 Task: Find connections with filter location Kohima with filter topic #personalbrandingwith filter profile language English with filter current company Noon - The Social Learning Platform with filter school Engineering colleges with filter industry Ranching and Fisheries with filter service category Bookkeeping with filter keywords title President
Action: Mouse moved to (298, 105)
Screenshot: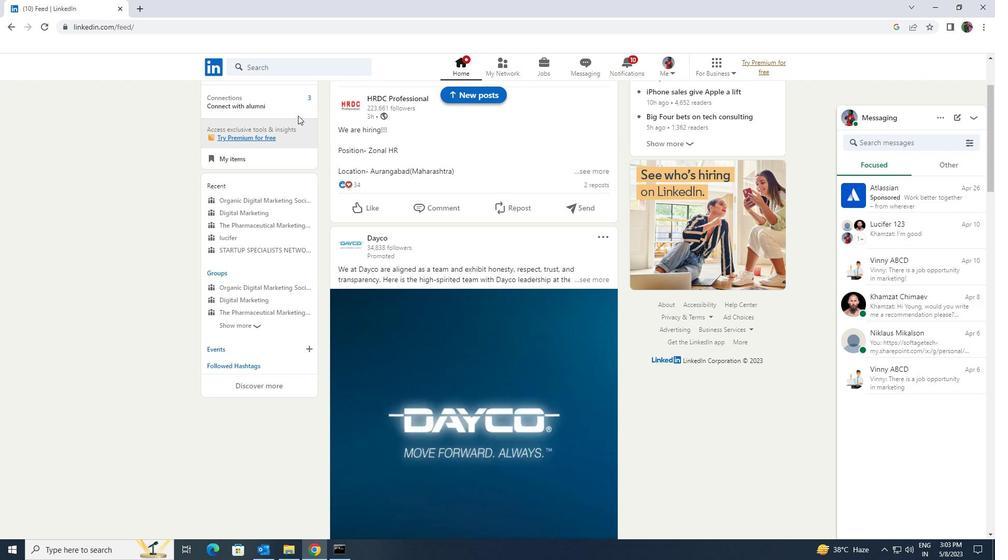 
Action: Mouse pressed left at (298, 105)
Screenshot: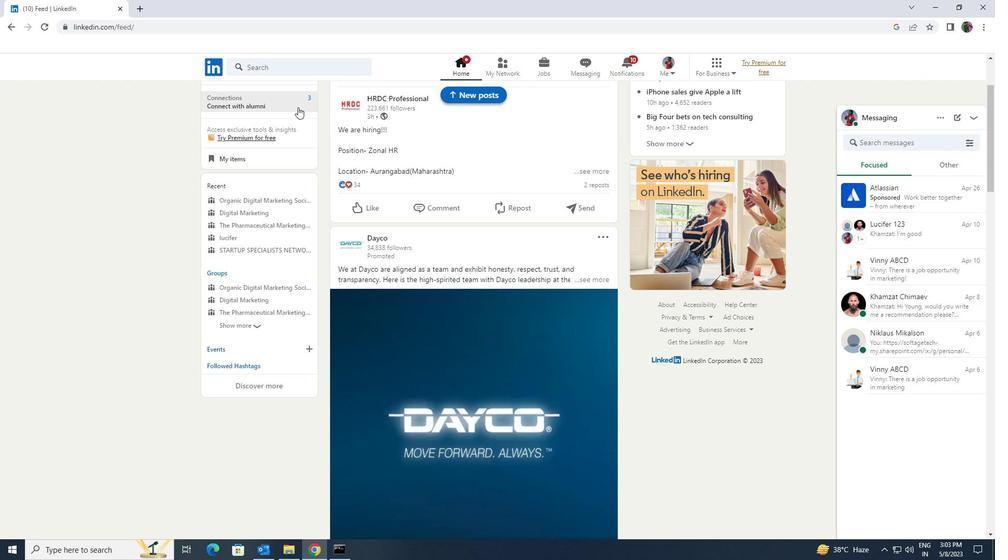 
Action: Mouse moved to (323, 123)
Screenshot: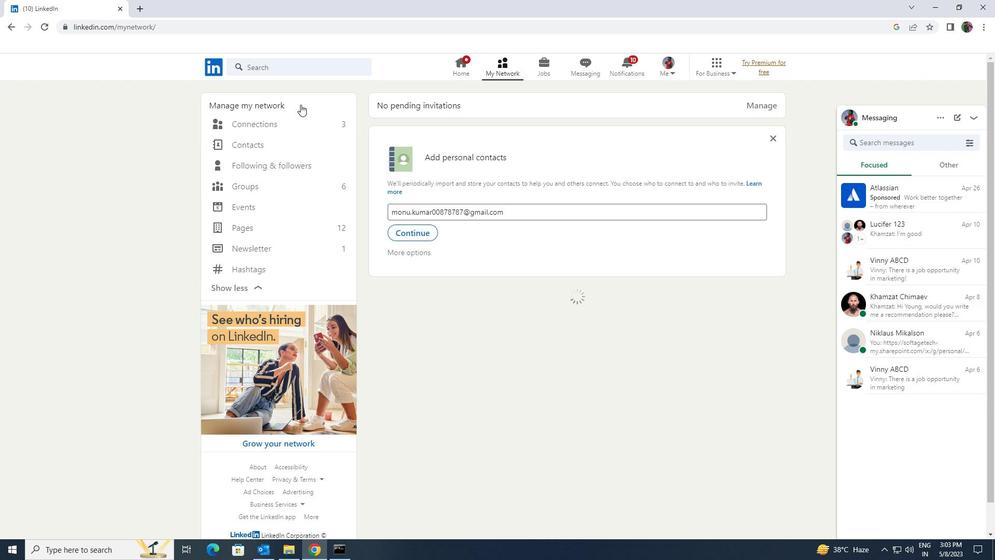 
Action: Mouse pressed left at (323, 123)
Screenshot: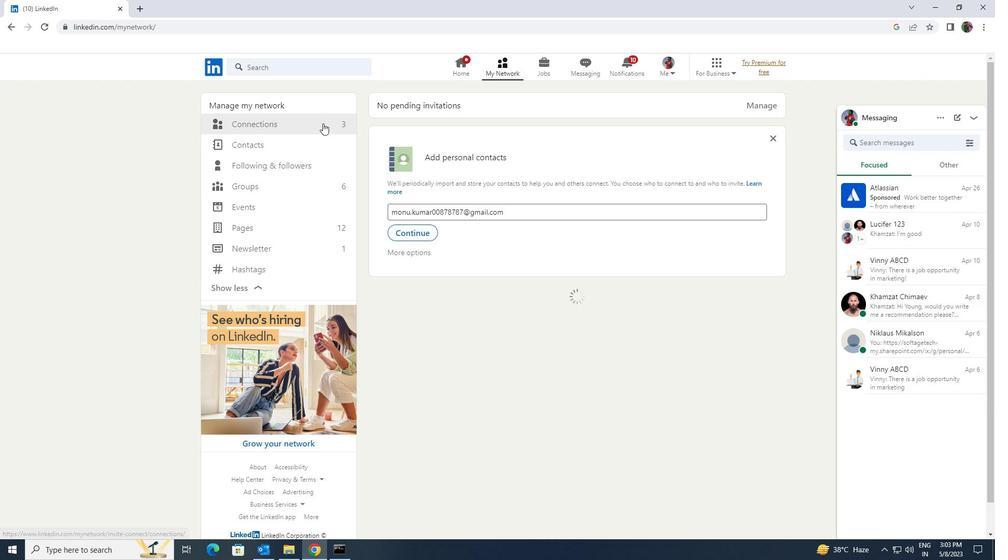 
Action: Mouse moved to (547, 127)
Screenshot: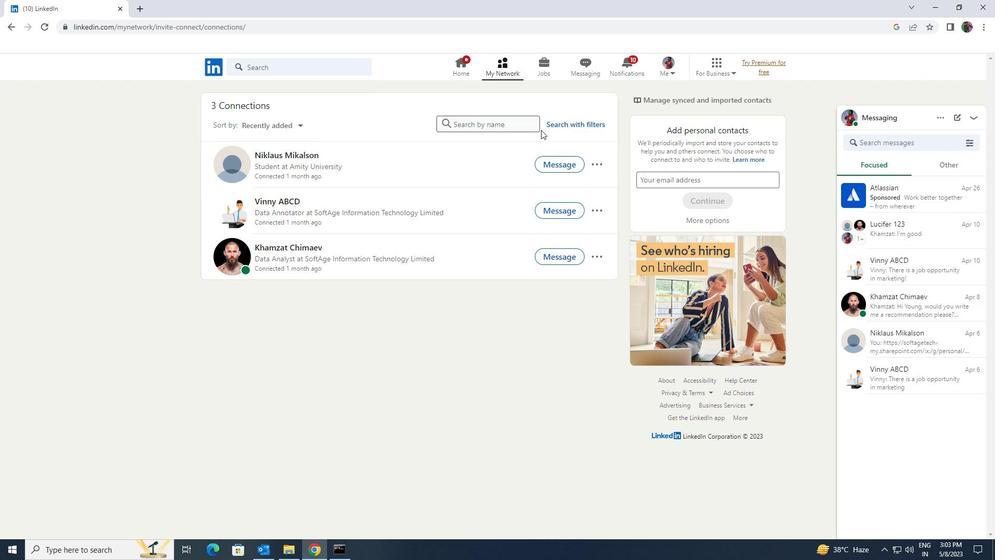 
Action: Mouse pressed left at (547, 127)
Screenshot: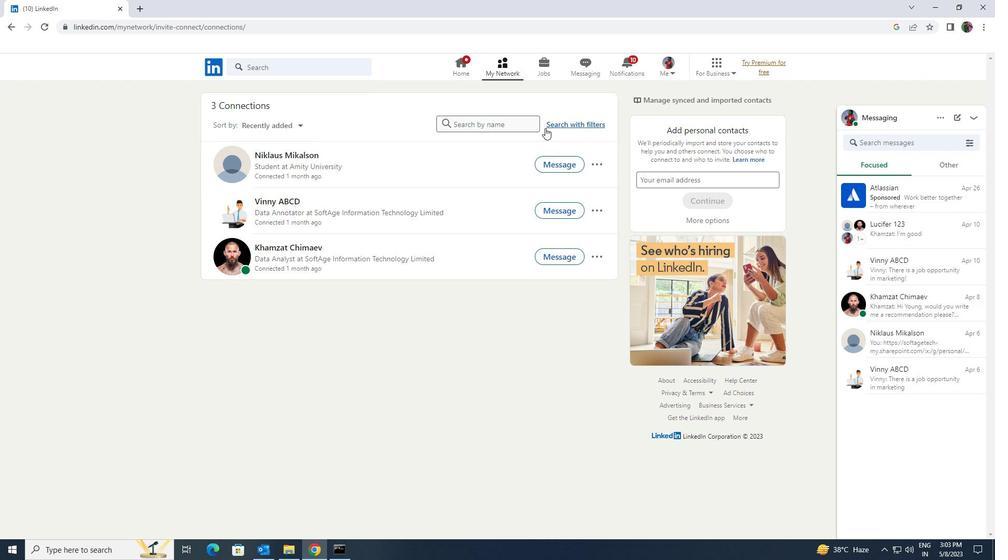 
Action: Mouse moved to (531, 97)
Screenshot: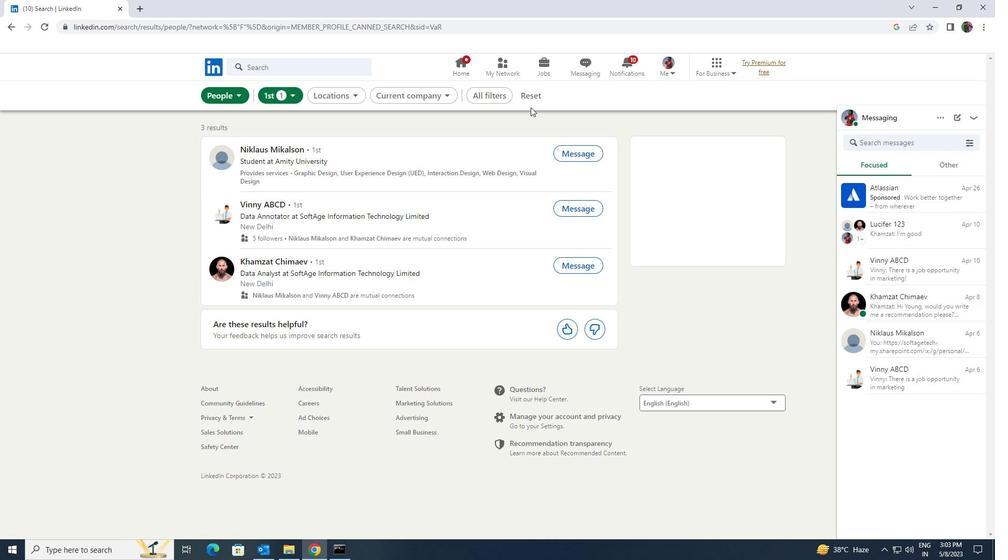 
Action: Mouse pressed left at (531, 97)
Screenshot: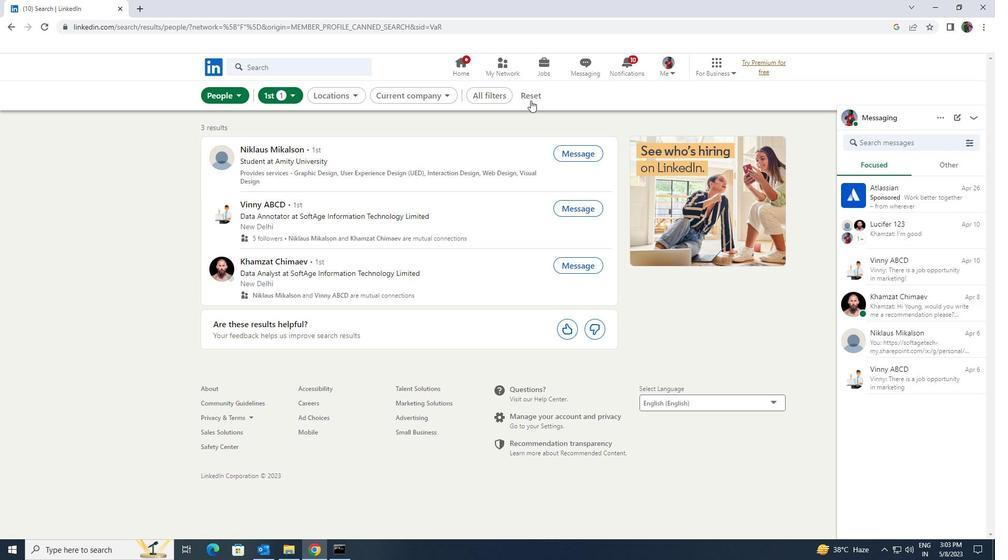 
Action: Mouse moved to (521, 96)
Screenshot: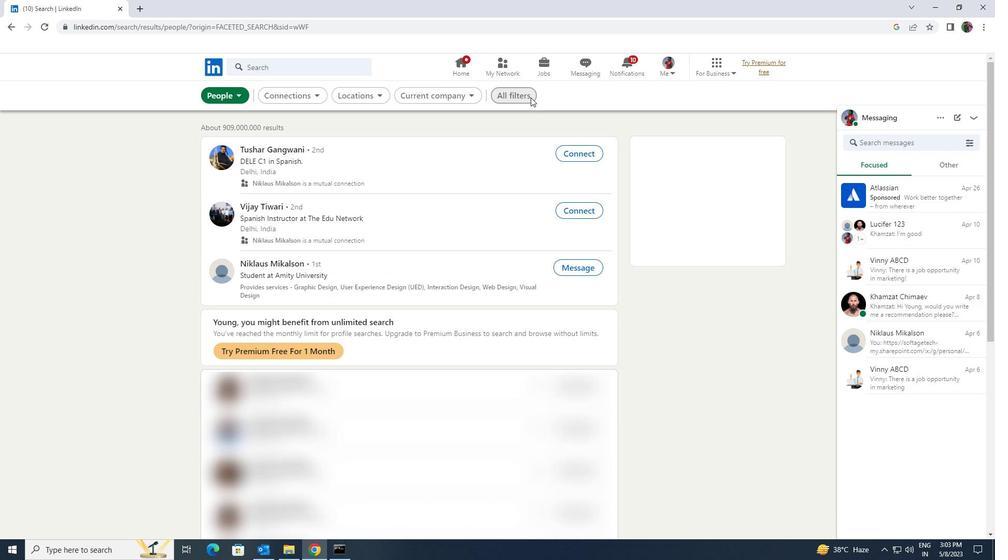 
Action: Mouse pressed left at (521, 96)
Screenshot: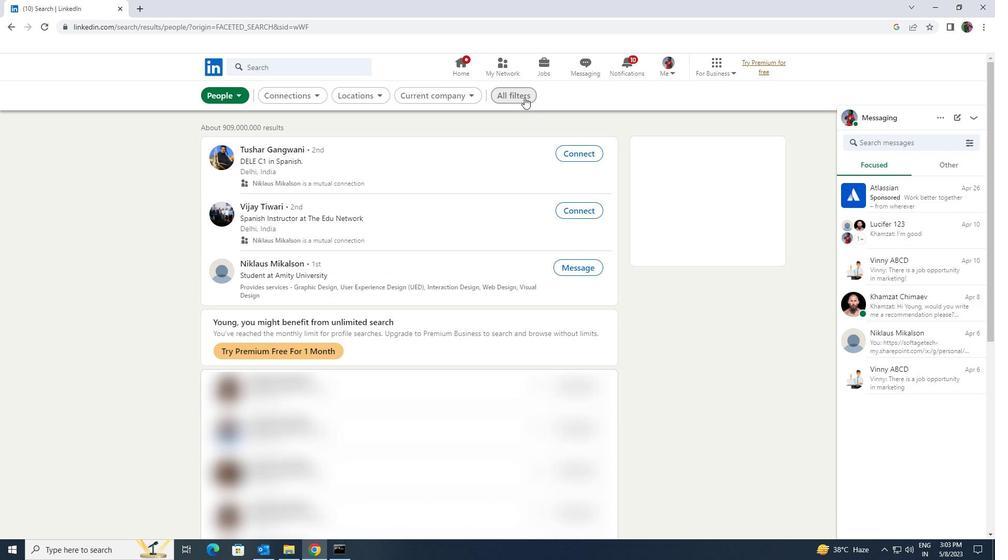 
Action: Mouse moved to (867, 413)
Screenshot: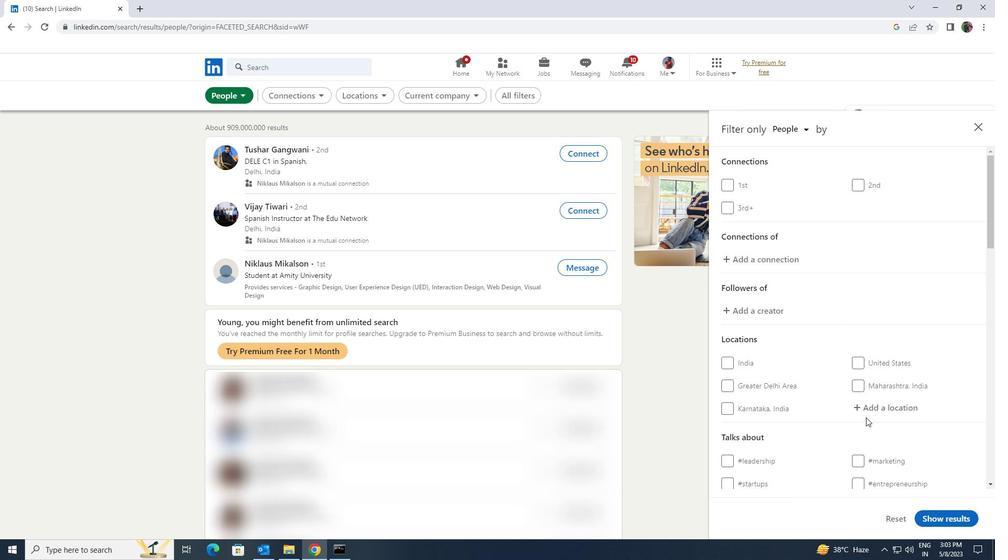 
Action: Mouse pressed left at (867, 413)
Screenshot: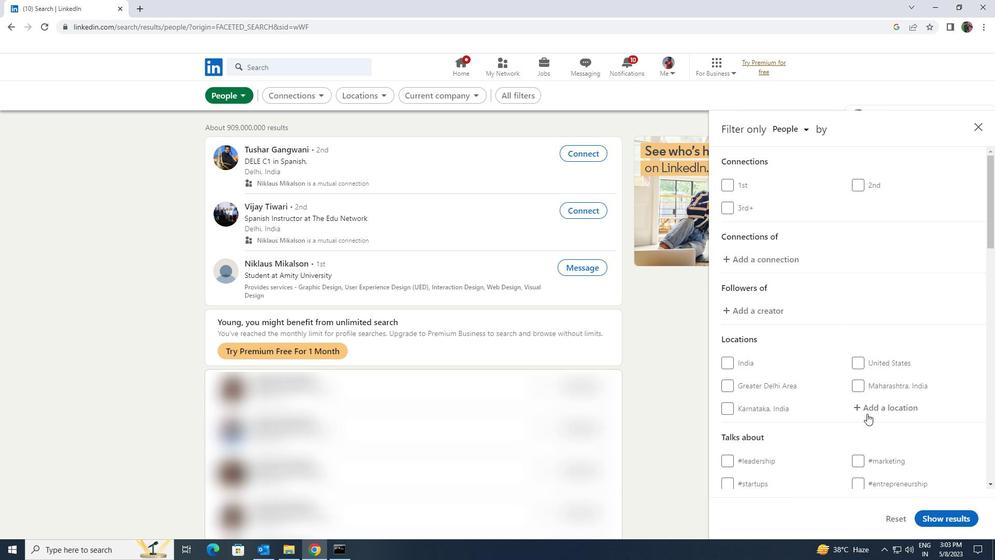 
Action: Key pressed <Key.shift>KOHIMA
Screenshot: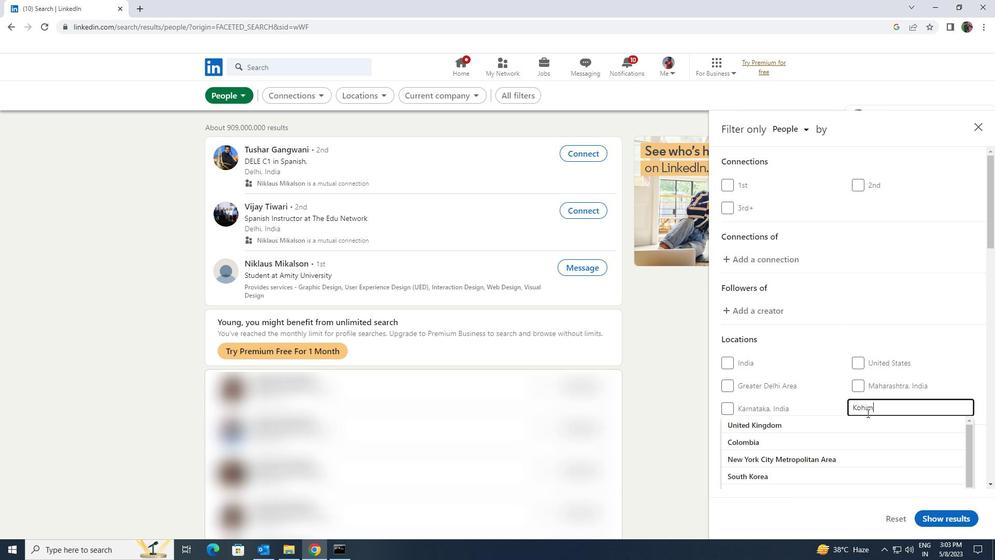 
Action: Mouse moved to (864, 420)
Screenshot: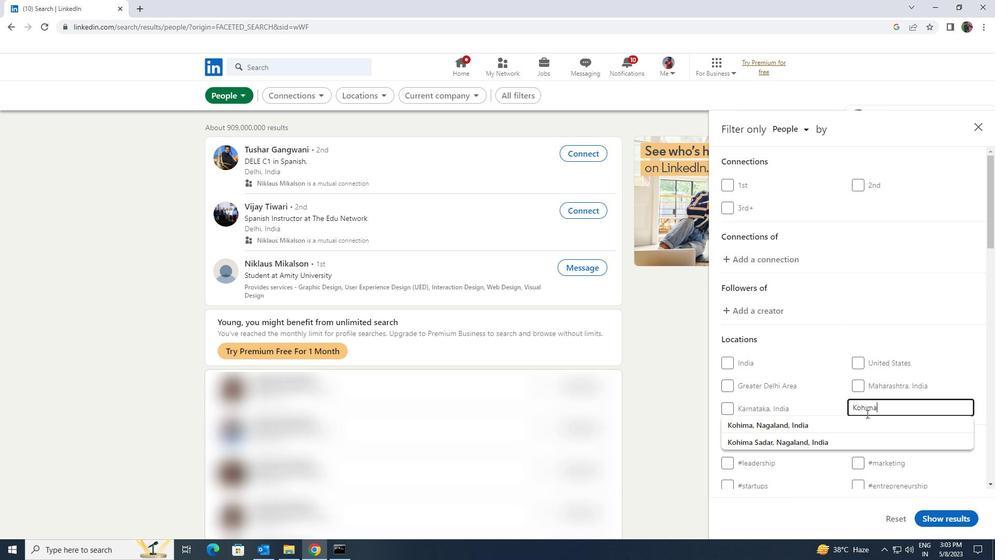 
Action: Mouse pressed left at (864, 420)
Screenshot: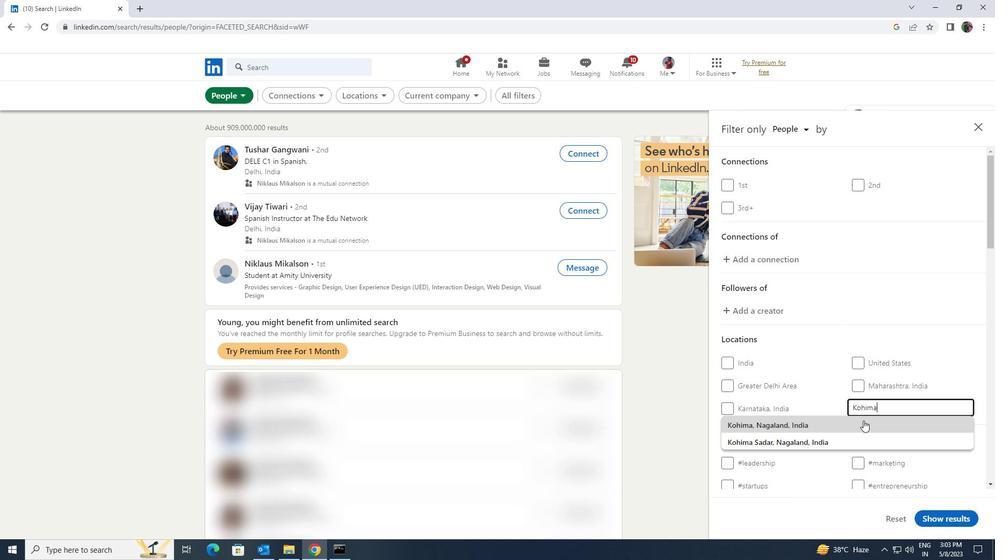 
Action: Mouse scrolled (864, 420) with delta (0, 0)
Screenshot: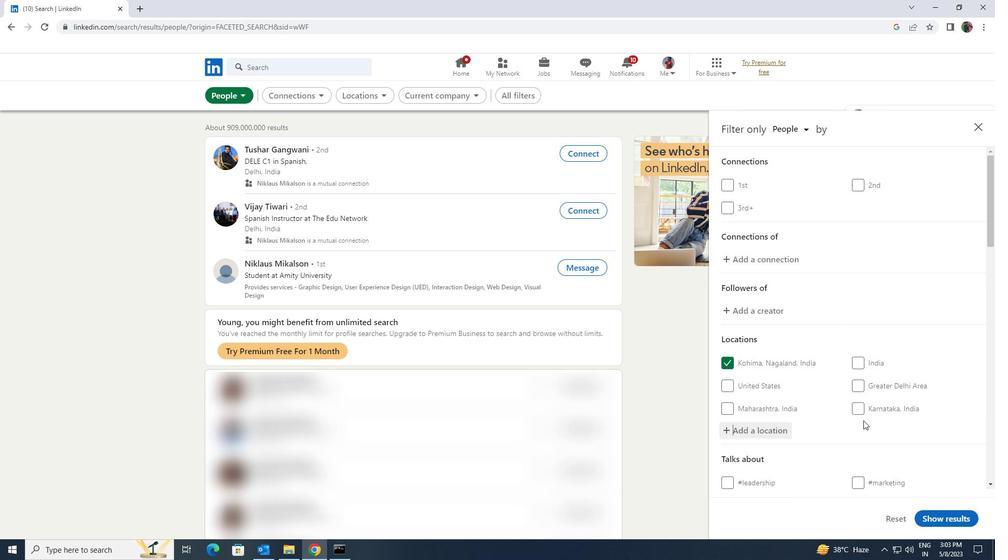 
Action: Mouse scrolled (864, 420) with delta (0, 0)
Screenshot: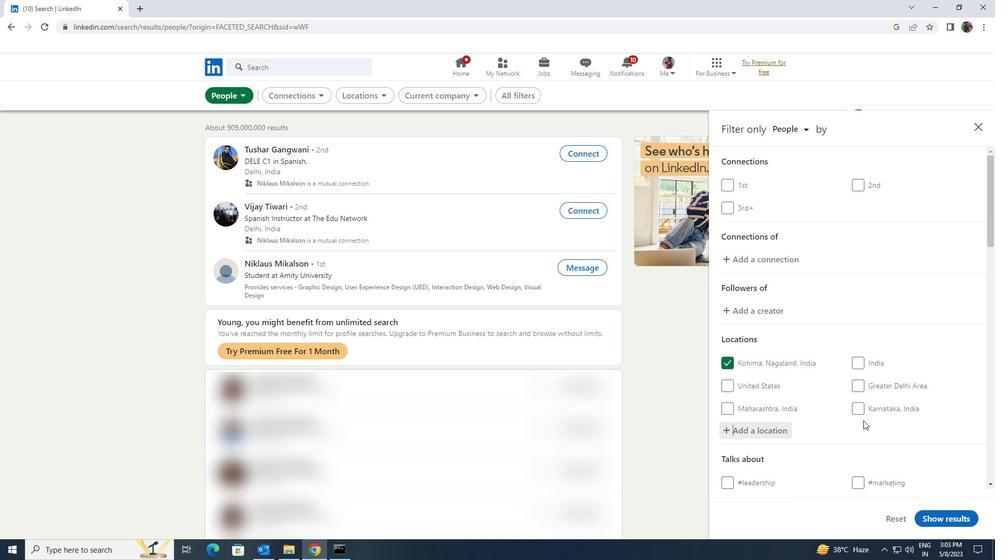 
Action: Mouse moved to (865, 424)
Screenshot: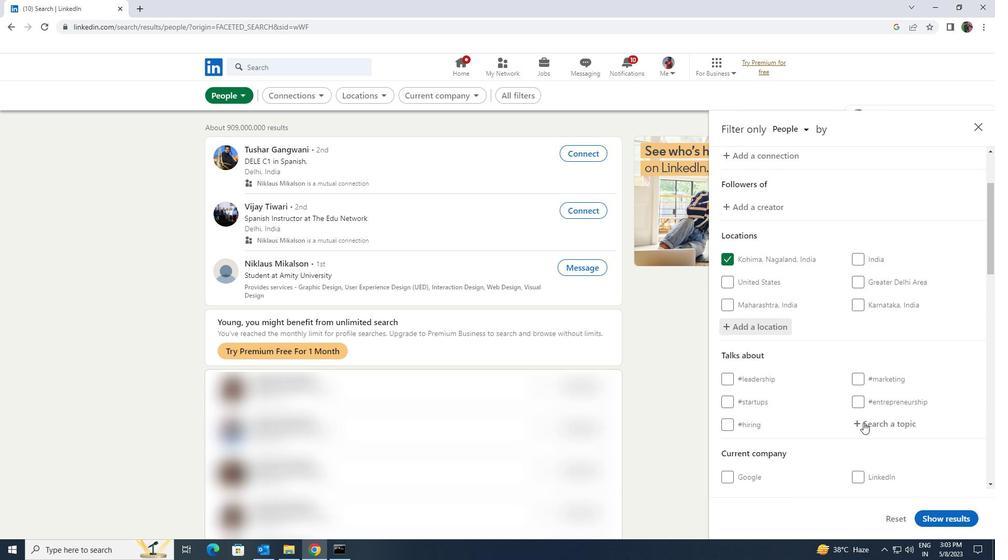 
Action: Mouse pressed left at (865, 424)
Screenshot: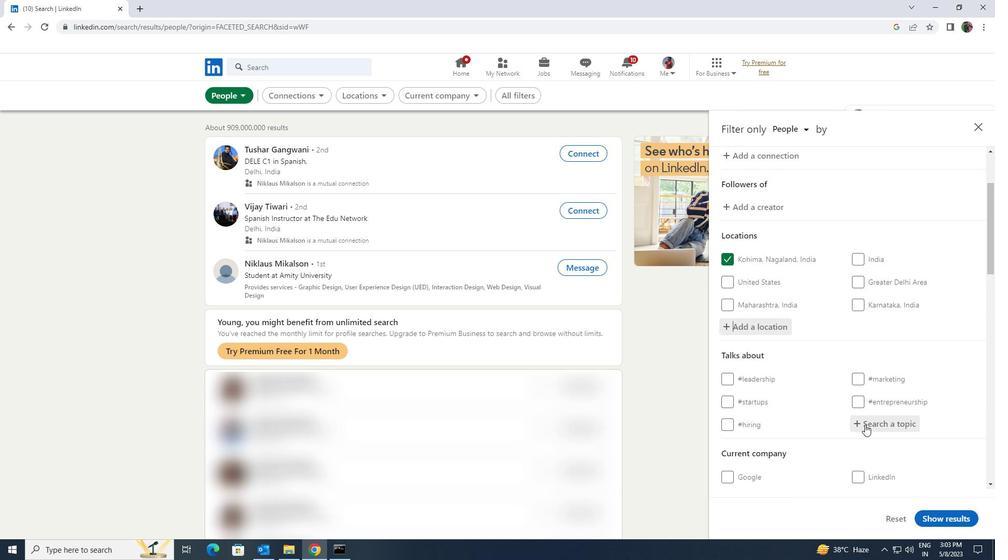 
Action: Key pressed <Key.shift>PERSONALBRANDING
Screenshot: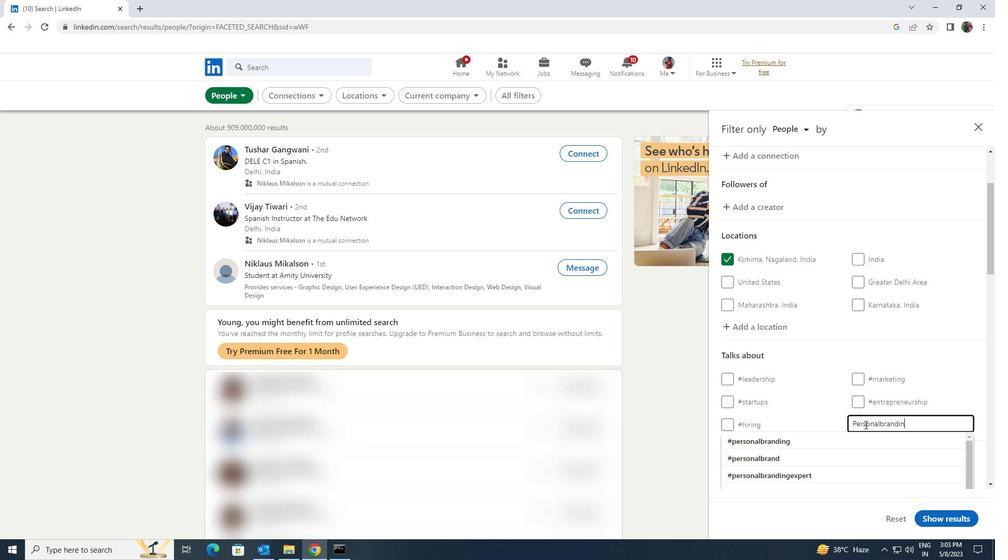 
Action: Mouse moved to (863, 436)
Screenshot: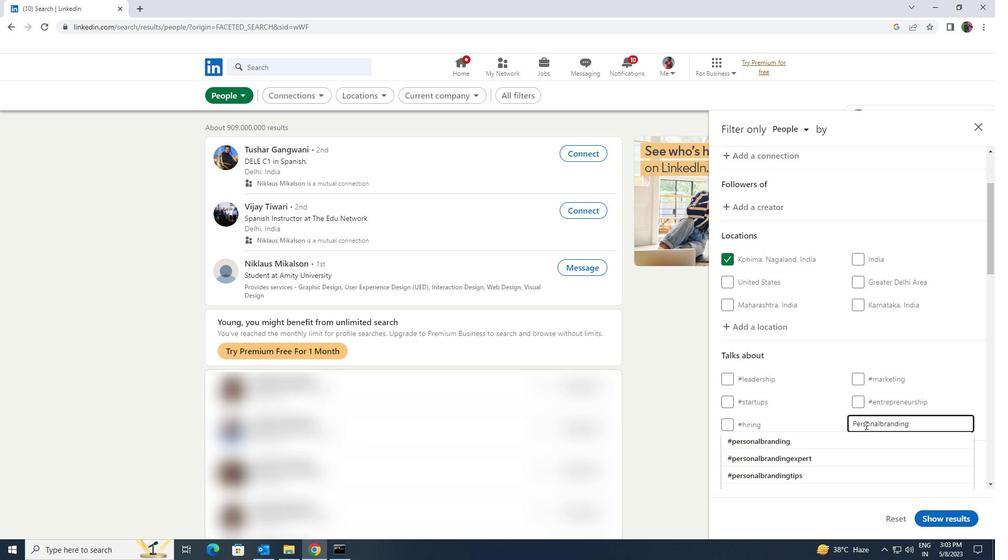 
Action: Mouse pressed left at (863, 436)
Screenshot: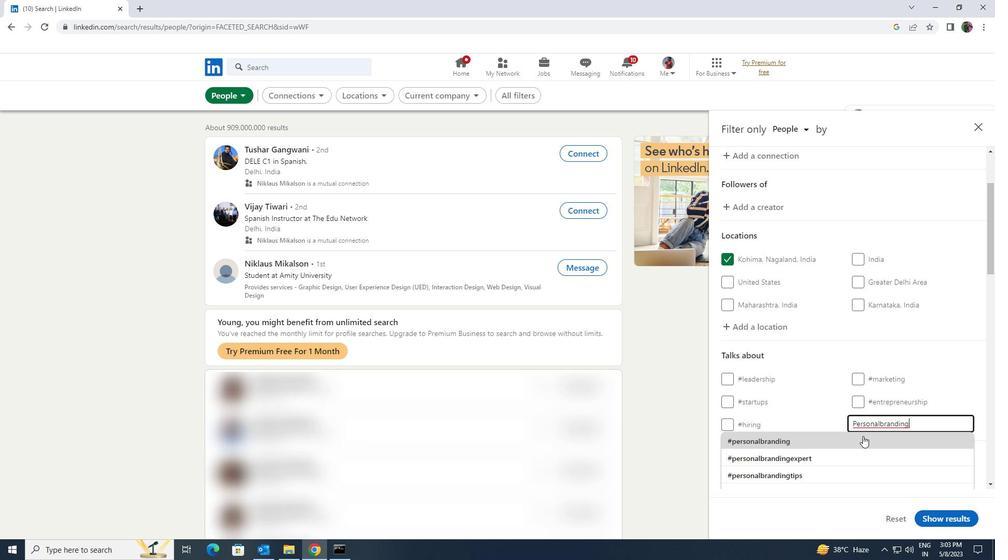 
Action: Mouse moved to (863, 436)
Screenshot: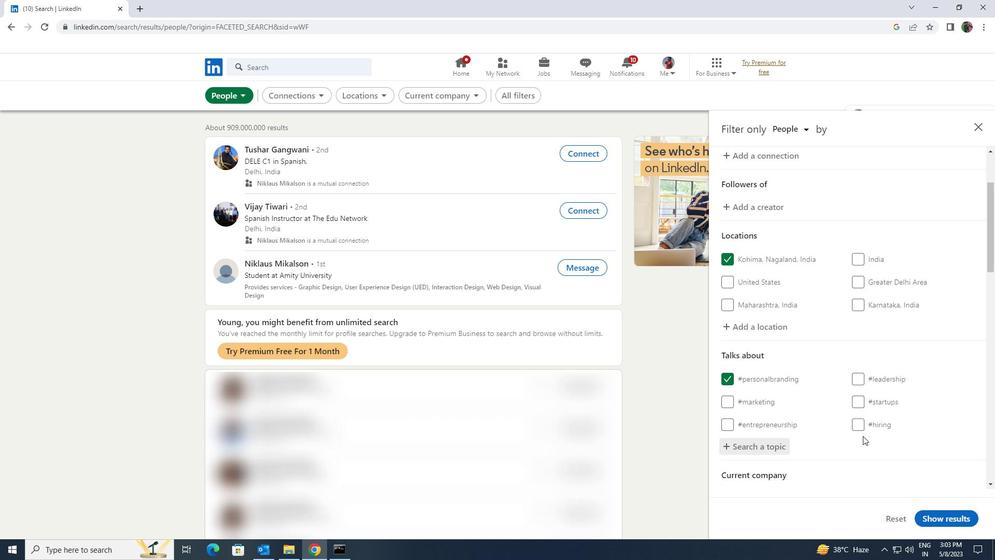 
Action: Mouse scrolled (863, 436) with delta (0, 0)
Screenshot: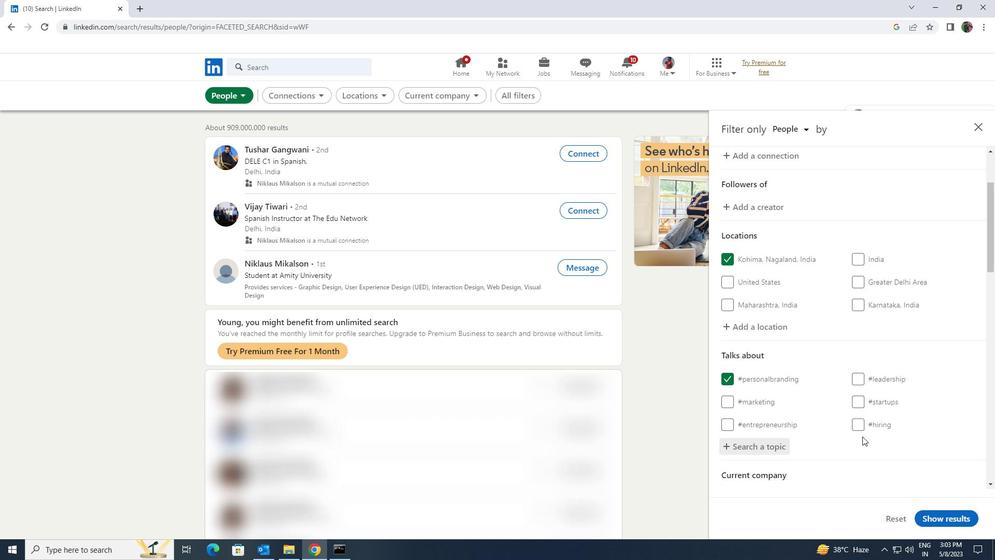 
Action: Mouse scrolled (863, 436) with delta (0, 0)
Screenshot: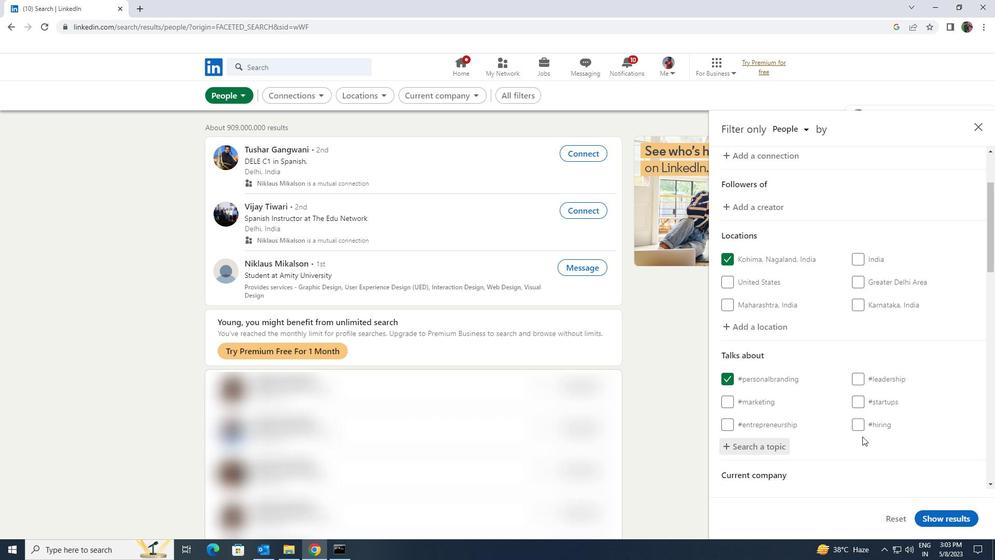 
Action: Mouse scrolled (863, 436) with delta (0, 0)
Screenshot: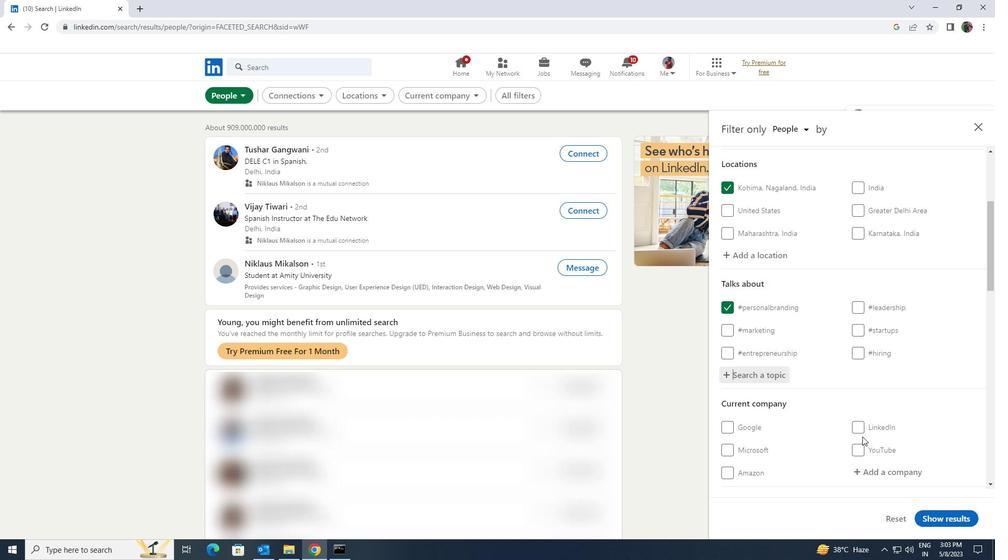 
Action: Mouse scrolled (863, 436) with delta (0, 0)
Screenshot: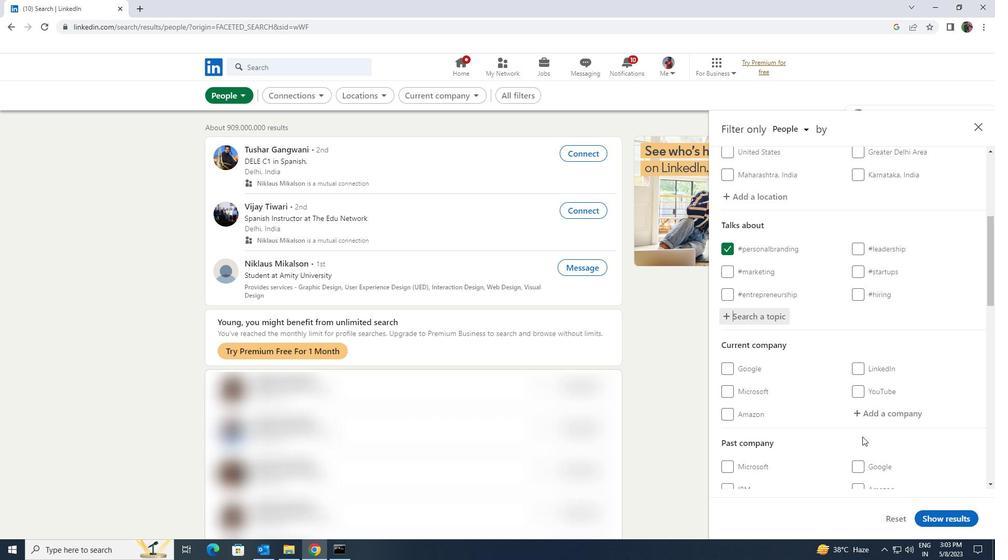 
Action: Mouse scrolled (863, 436) with delta (0, 0)
Screenshot: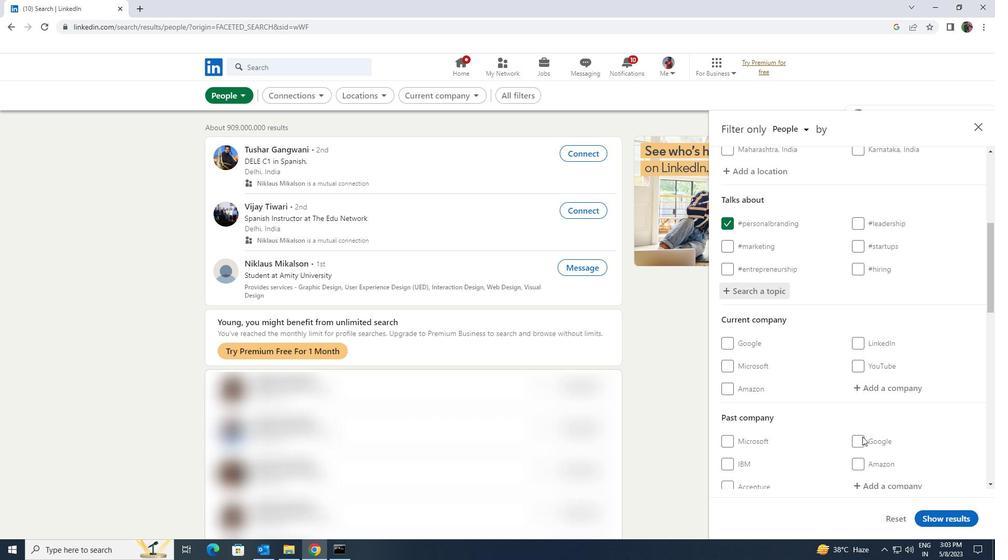 
Action: Mouse scrolled (863, 436) with delta (0, 0)
Screenshot: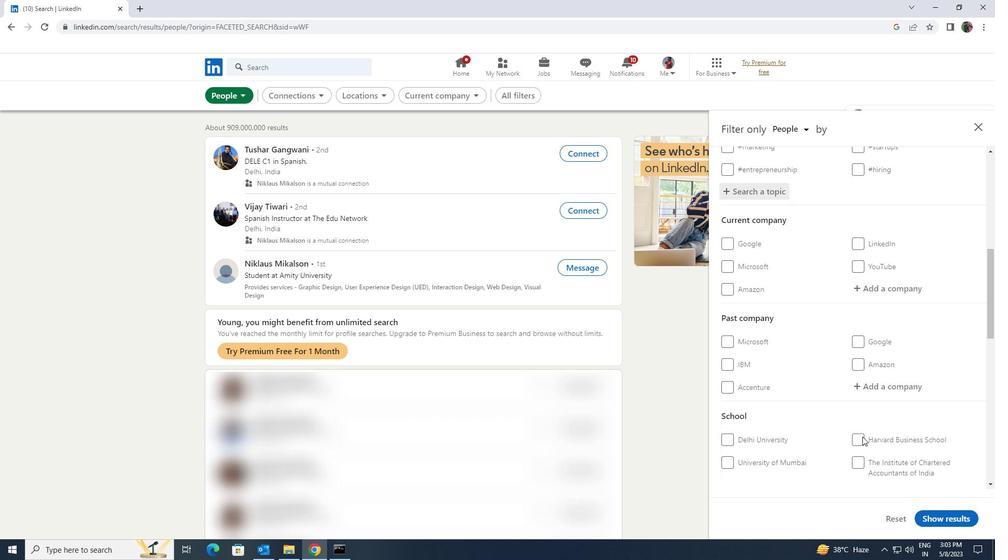 
Action: Mouse scrolled (863, 436) with delta (0, 0)
Screenshot: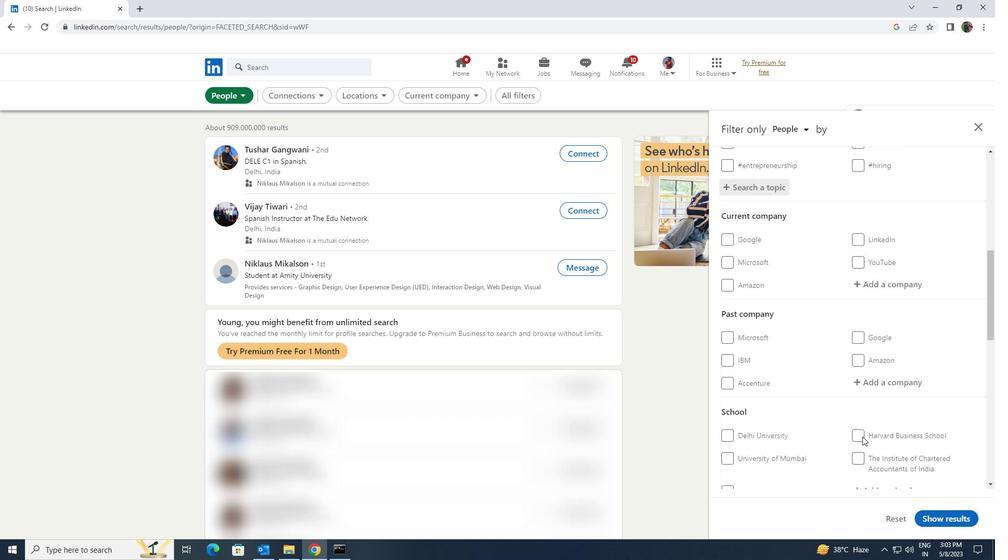 
Action: Mouse moved to (862, 436)
Screenshot: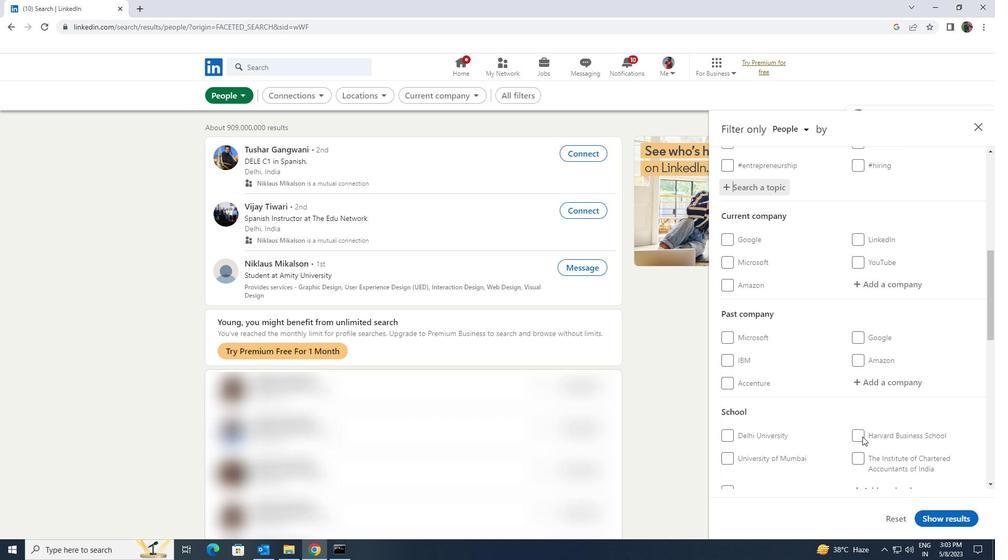 
Action: Mouse scrolled (862, 436) with delta (0, 0)
Screenshot: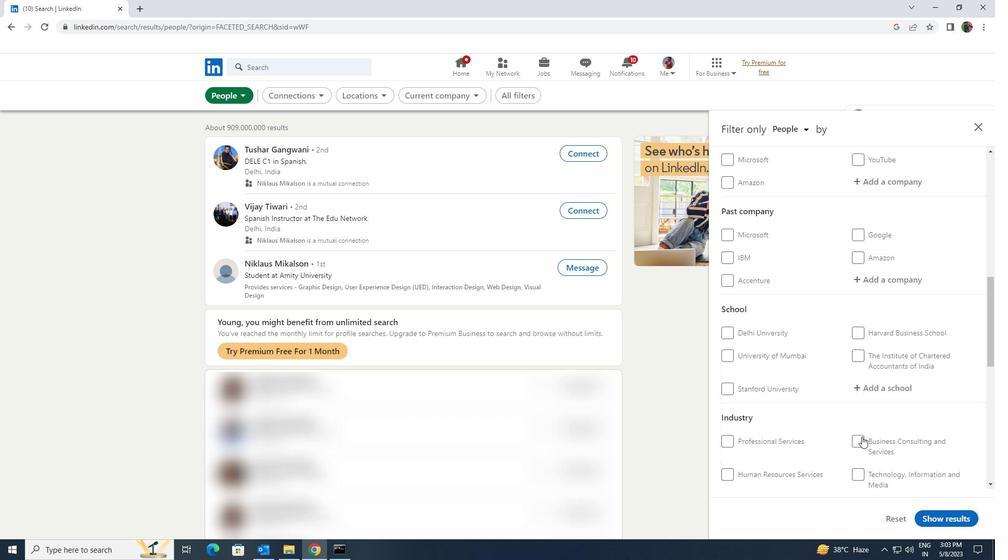 
Action: Mouse scrolled (862, 436) with delta (0, 0)
Screenshot: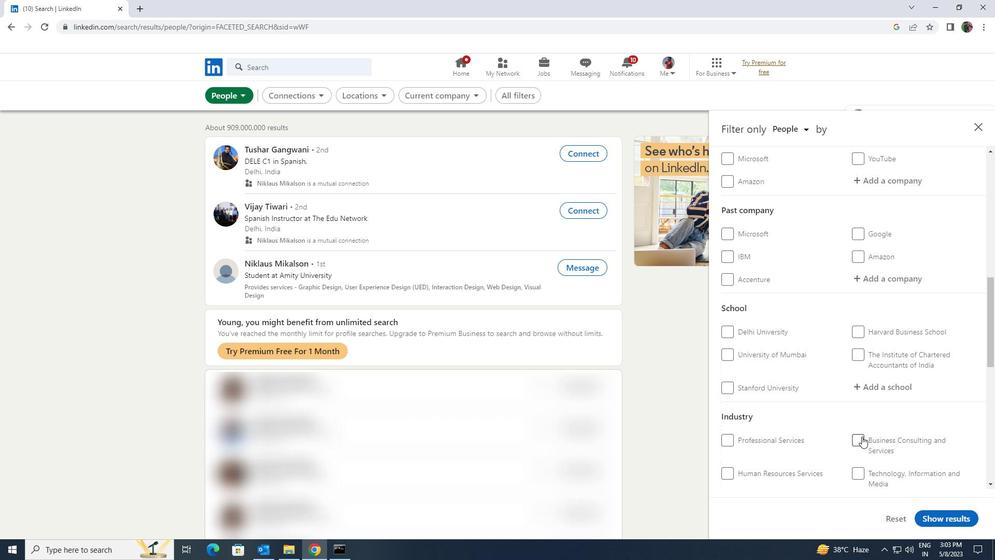 
Action: Mouse moved to (733, 464)
Screenshot: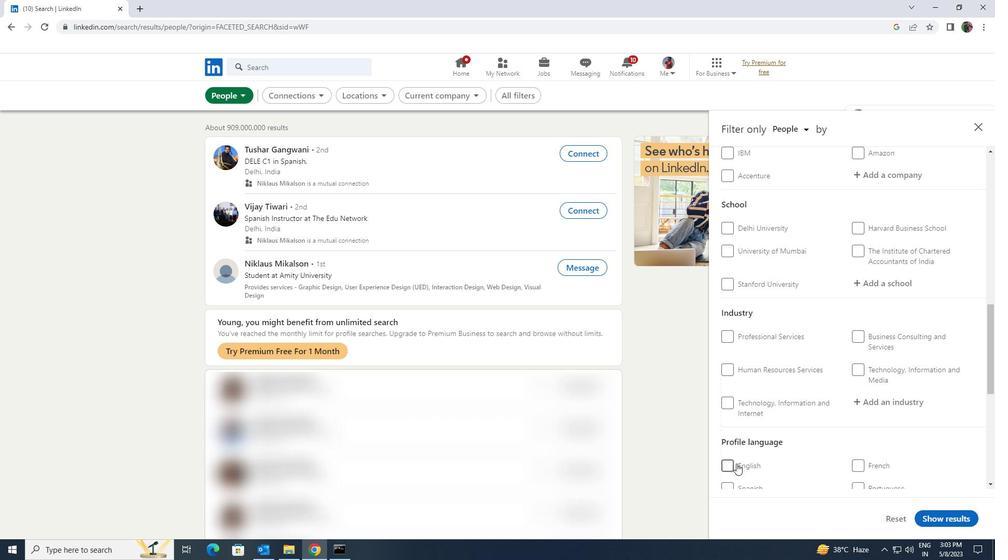 
Action: Mouse pressed left at (733, 464)
Screenshot: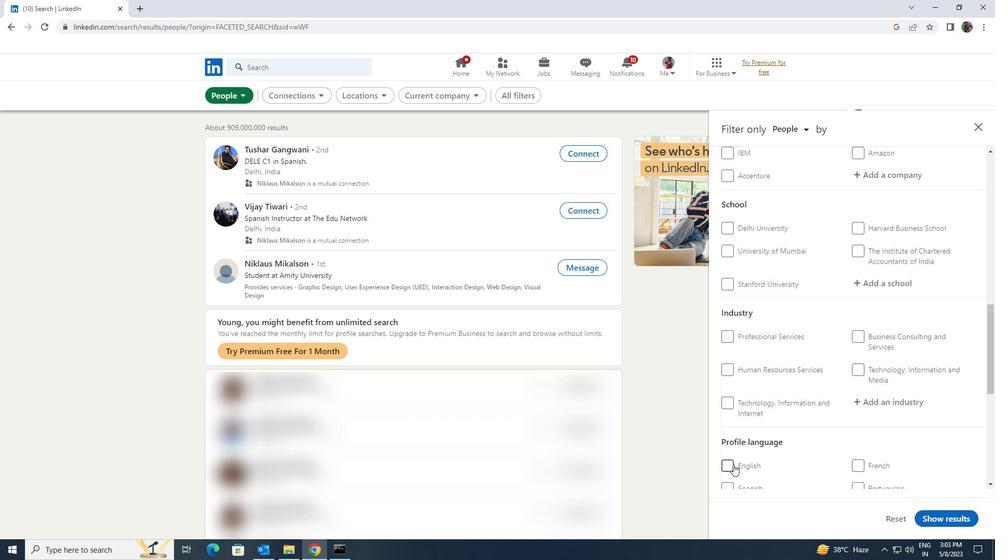 
Action: Mouse moved to (840, 447)
Screenshot: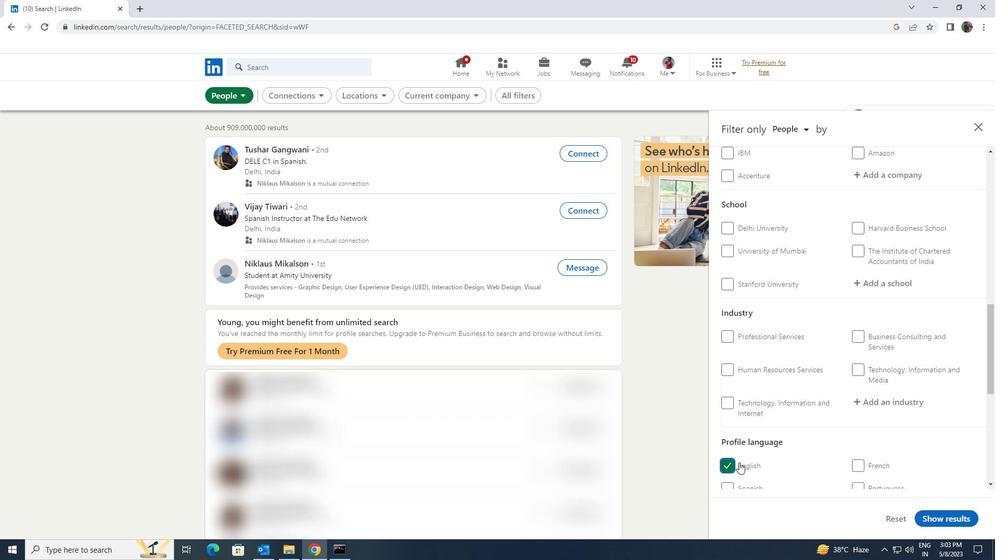 
Action: Mouse scrolled (840, 447) with delta (0, 0)
Screenshot: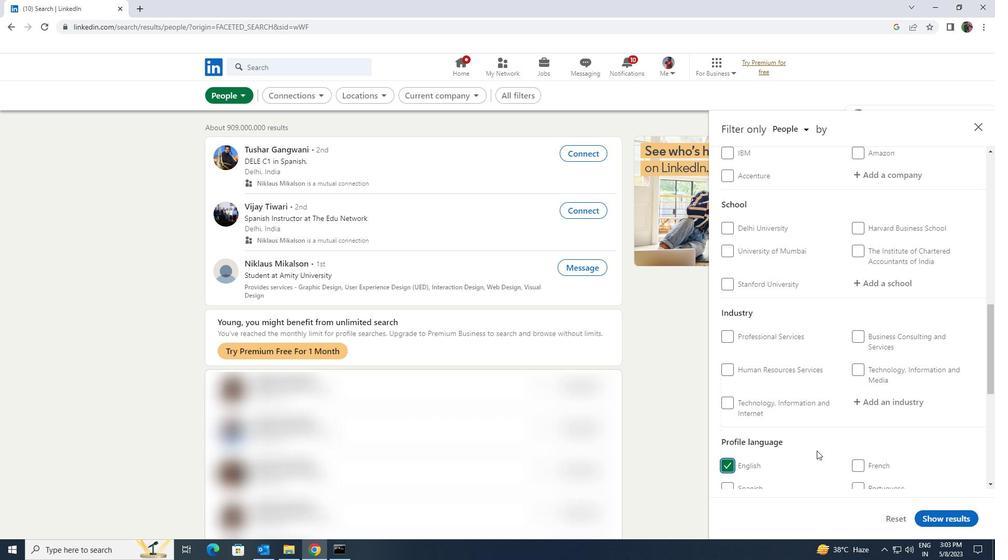 
Action: Mouse scrolled (840, 447) with delta (0, 0)
Screenshot: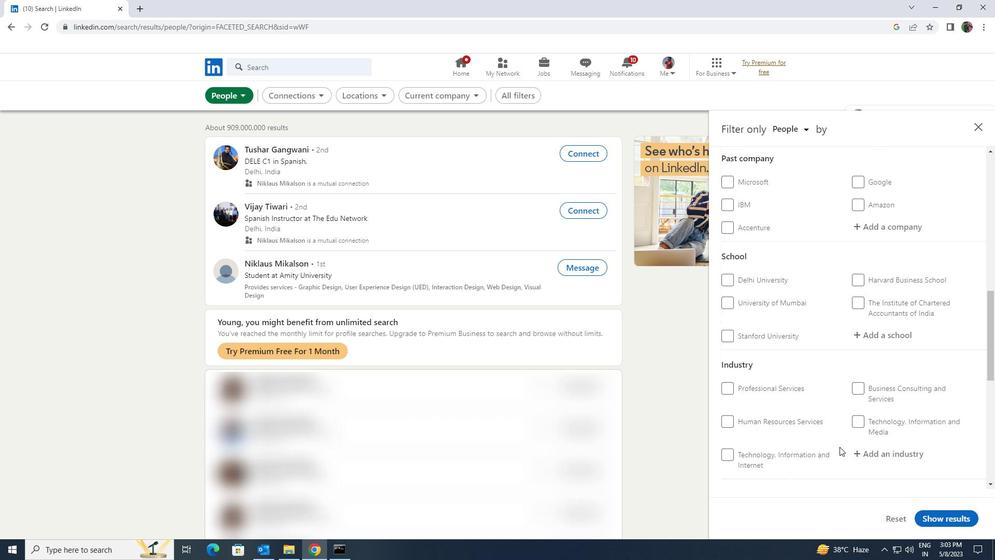 
Action: Mouse scrolled (840, 447) with delta (0, 0)
Screenshot: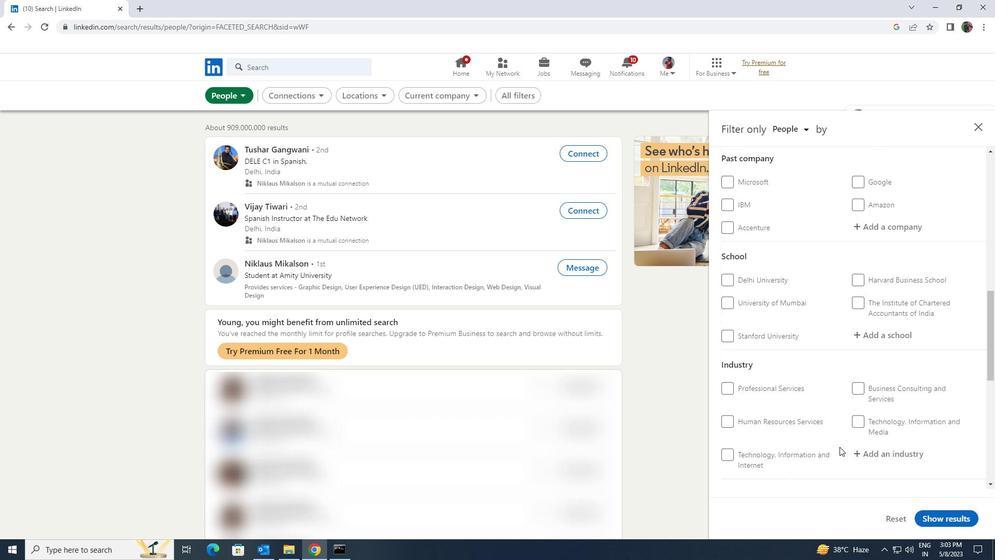 
Action: Mouse scrolled (840, 447) with delta (0, 0)
Screenshot: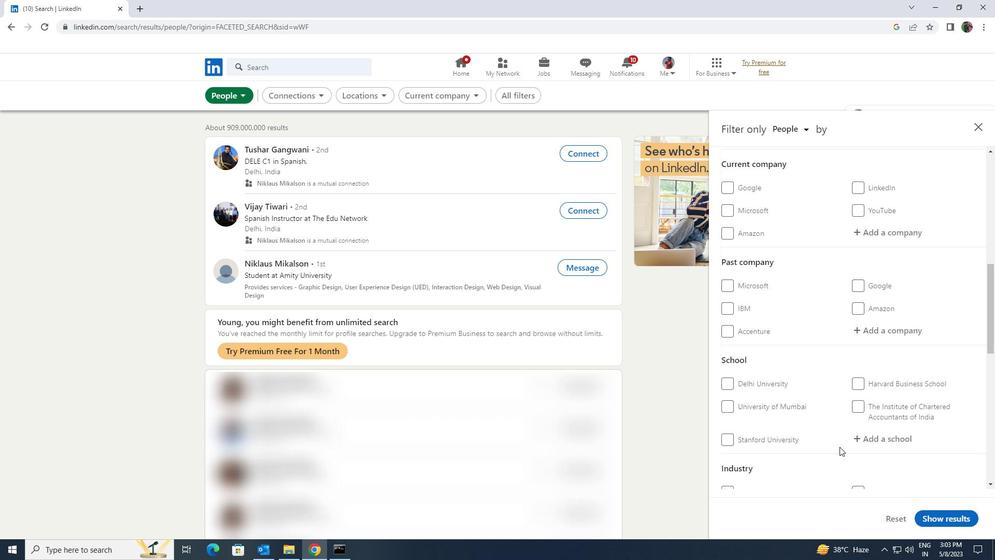 
Action: Mouse scrolled (840, 447) with delta (0, 0)
Screenshot: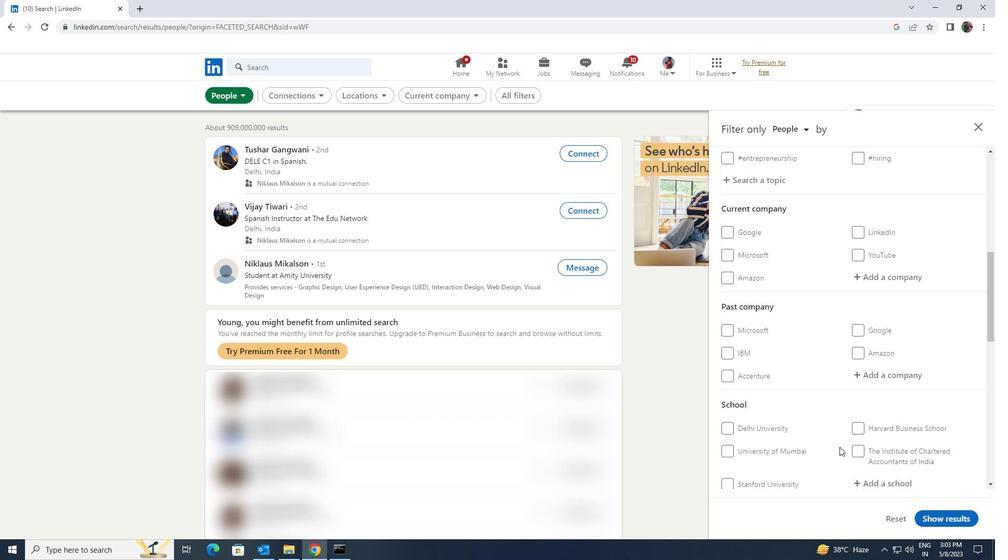 
Action: Mouse scrolled (840, 447) with delta (0, 0)
Screenshot: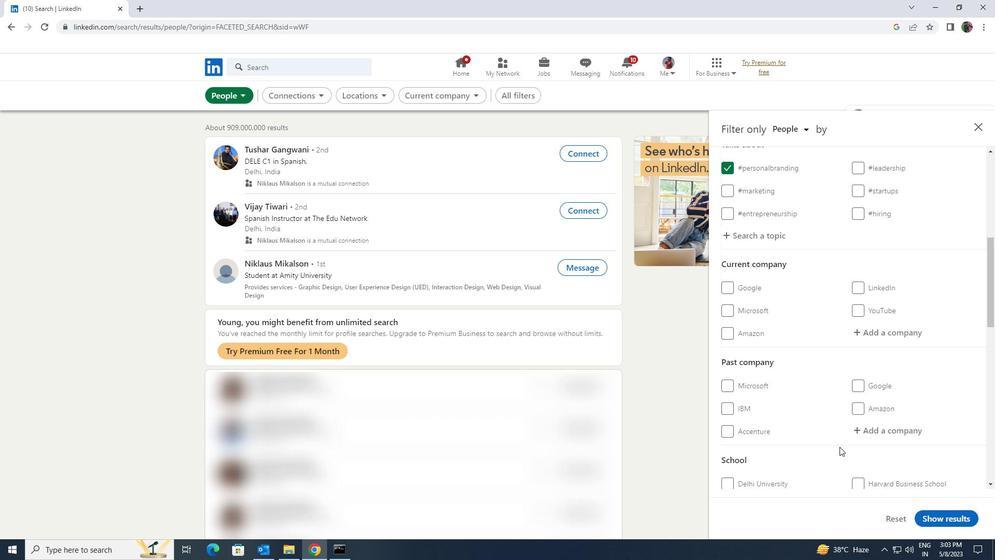 
Action: Mouse scrolled (840, 447) with delta (0, 0)
Screenshot: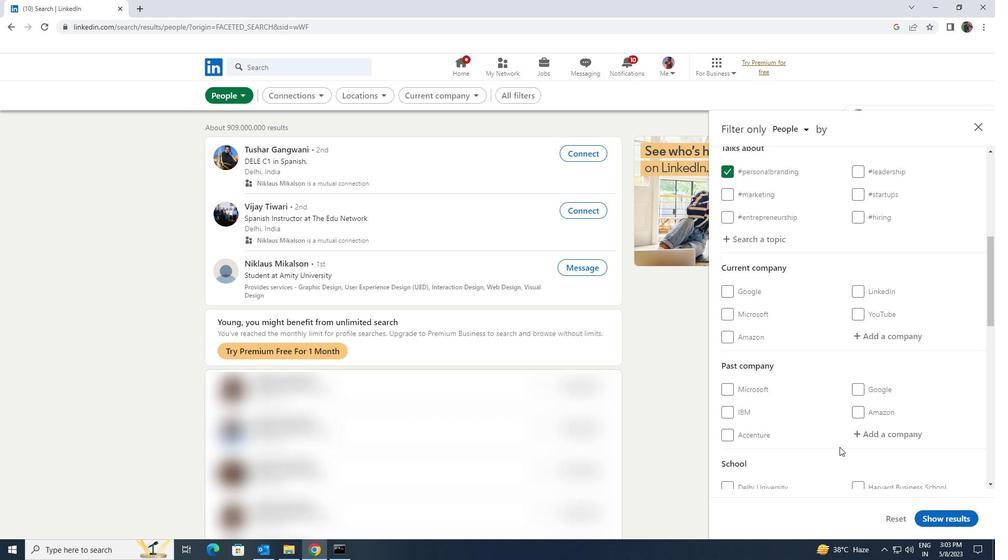 
Action: Mouse moved to (861, 441)
Screenshot: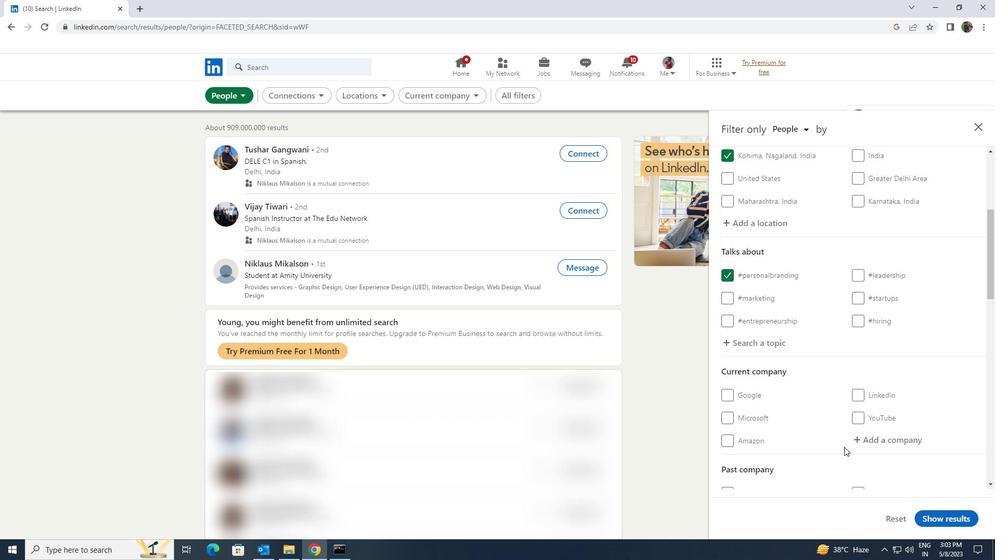
Action: Mouse pressed left at (861, 441)
Screenshot: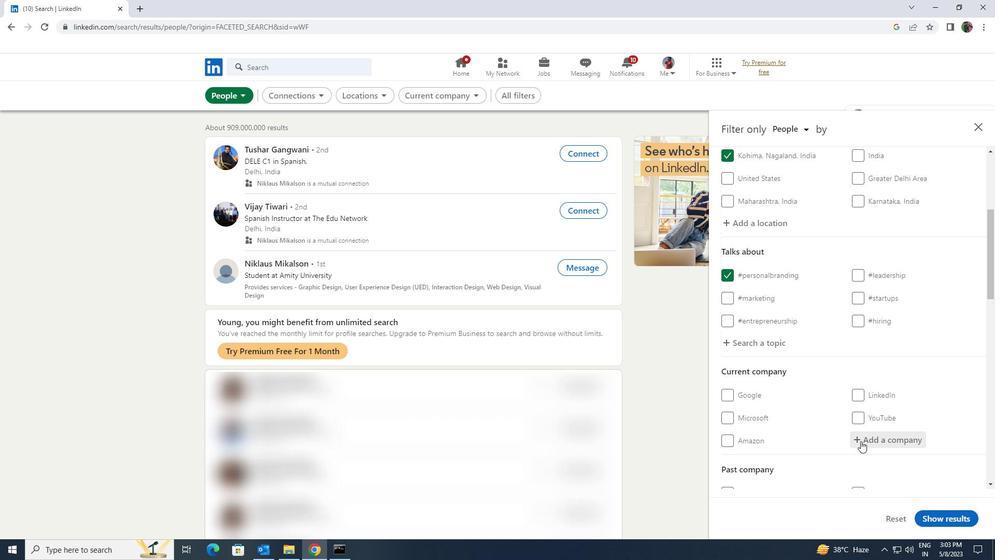 
Action: Key pressed <Key.shift><Key.shift><Key.shift><Key.shift><Key.shift><Key.shift><Key.shift><Key.shift><Key.shift><Key.shift><Key.shift><Key.shift><Key.shift>NOON<Key.space><Key.shift>THE<Key.space><Key.shift>SOCIAL
Screenshot: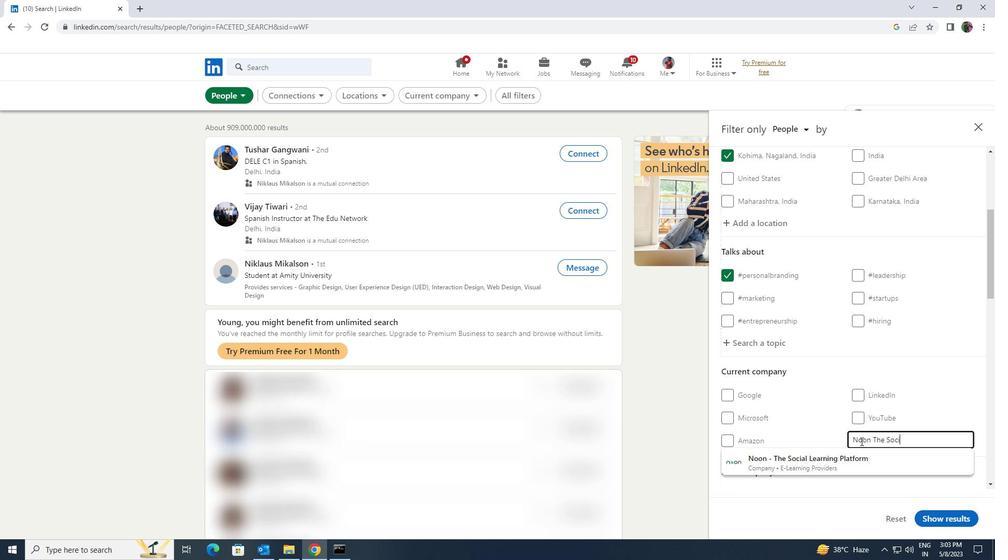 
Action: Mouse moved to (859, 455)
Screenshot: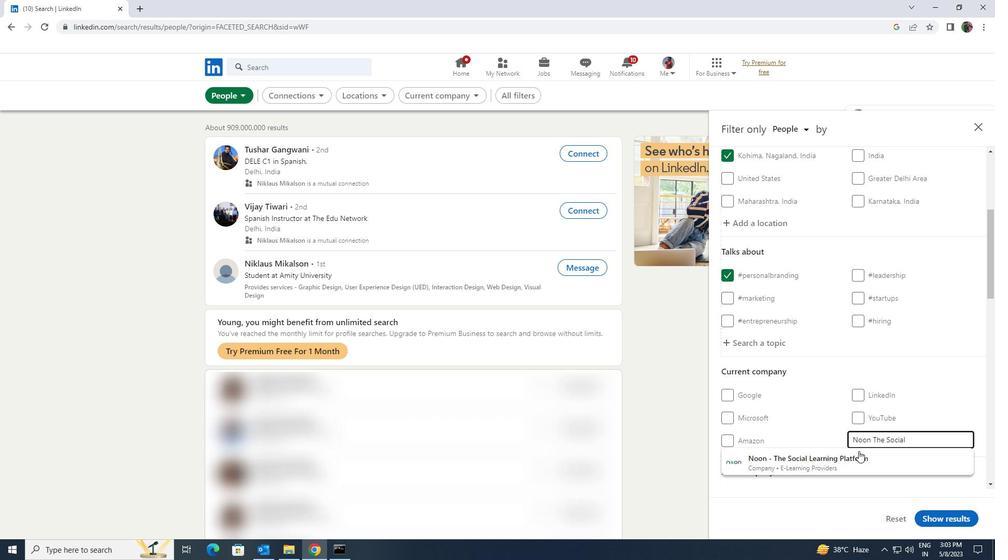 
Action: Mouse pressed left at (859, 455)
Screenshot: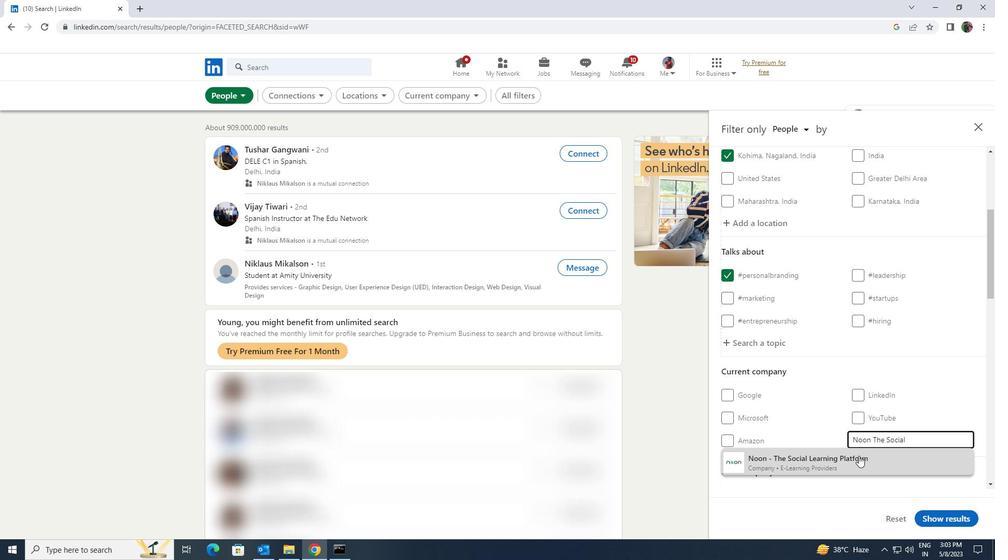 
Action: Mouse scrolled (859, 455) with delta (0, 0)
Screenshot: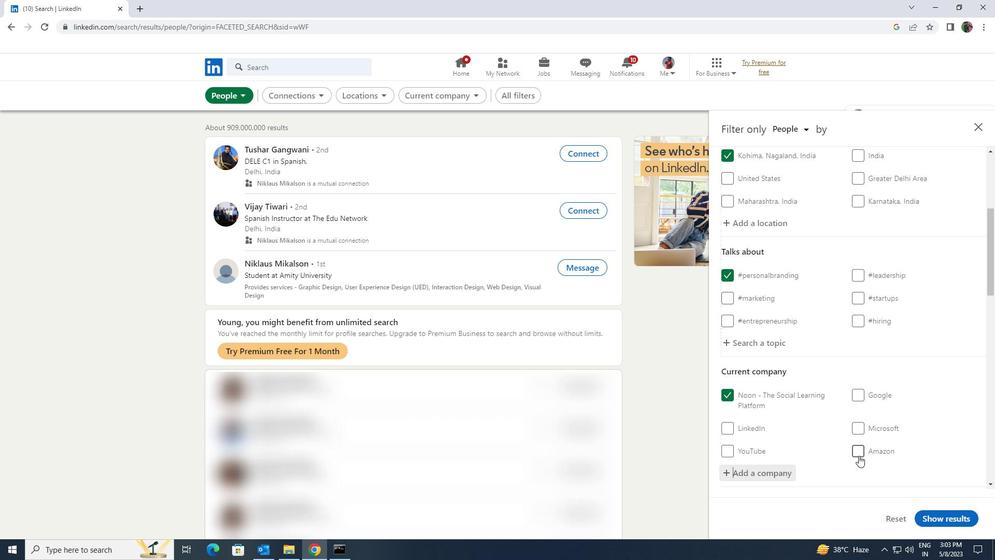 
Action: Mouse scrolled (859, 455) with delta (0, 0)
Screenshot: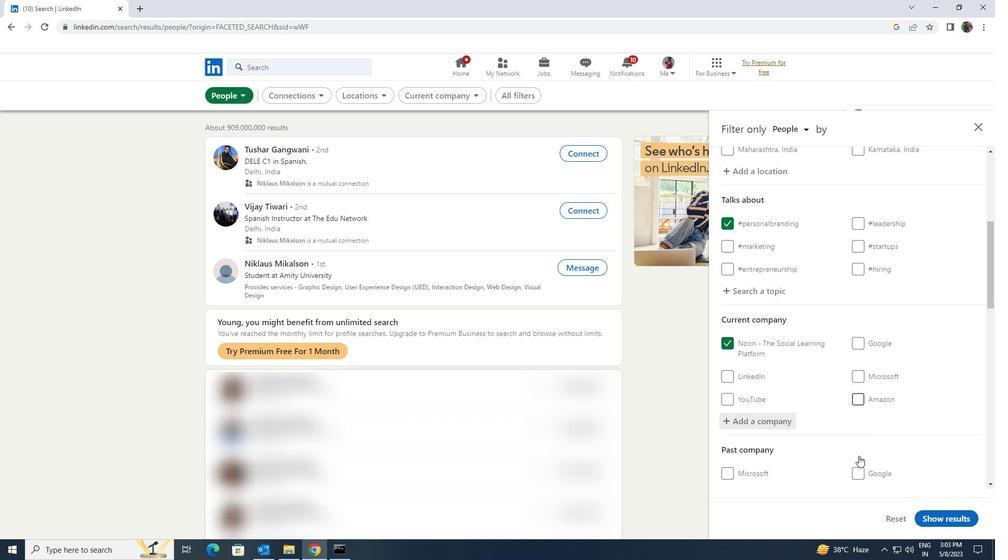 
Action: Mouse scrolled (859, 455) with delta (0, 0)
Screenshot: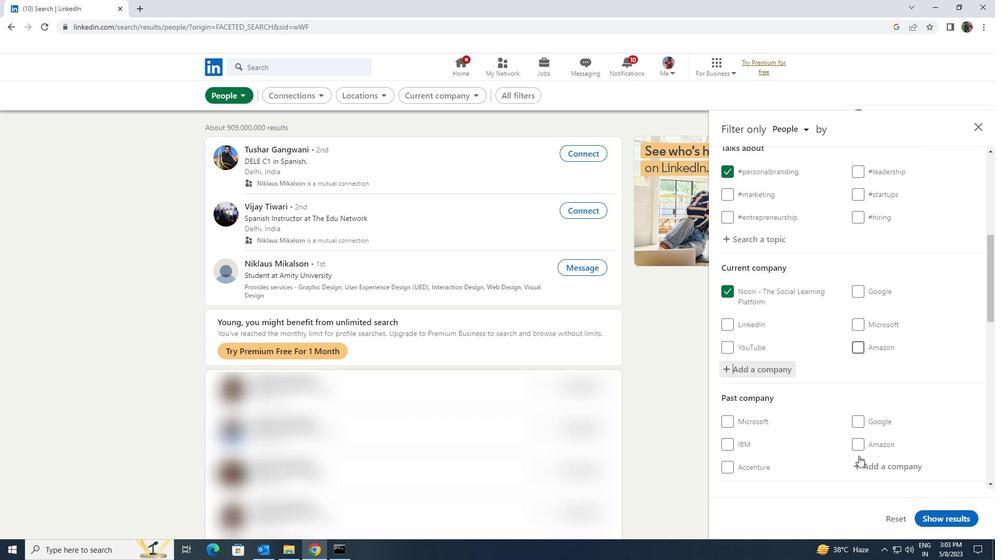 
Action: Mouse scrolled (859, 455) with delta (0, 0)
Screenshot: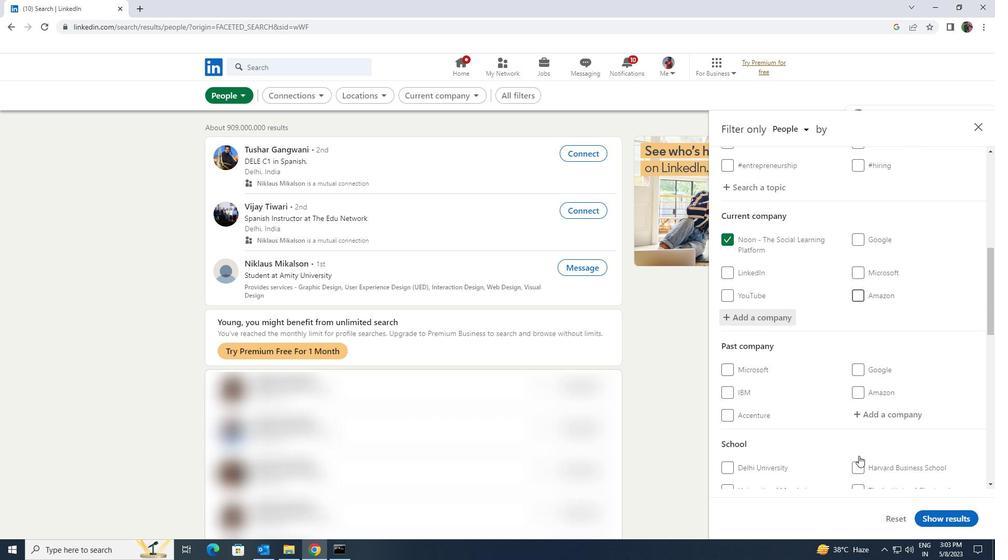 
Action: Mouse moved to (859, 464)
Screenshot: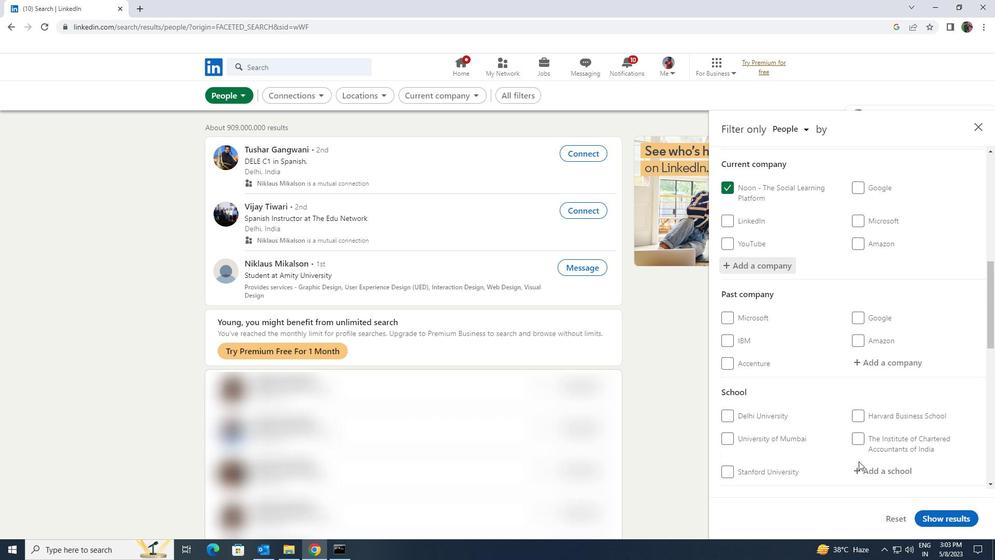 
Action: Mouse pressed left at (859, 464)
Screenshot: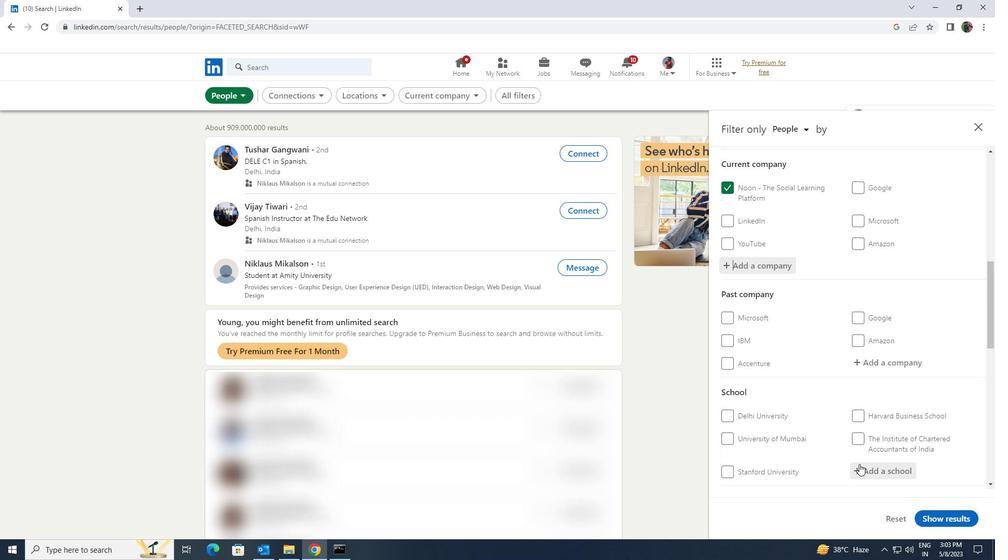 
Action: Key pressed <Key.shift>ENGINEERING<Key.space><Key.shift>COLLEGES<Key.enter>
Screenshot: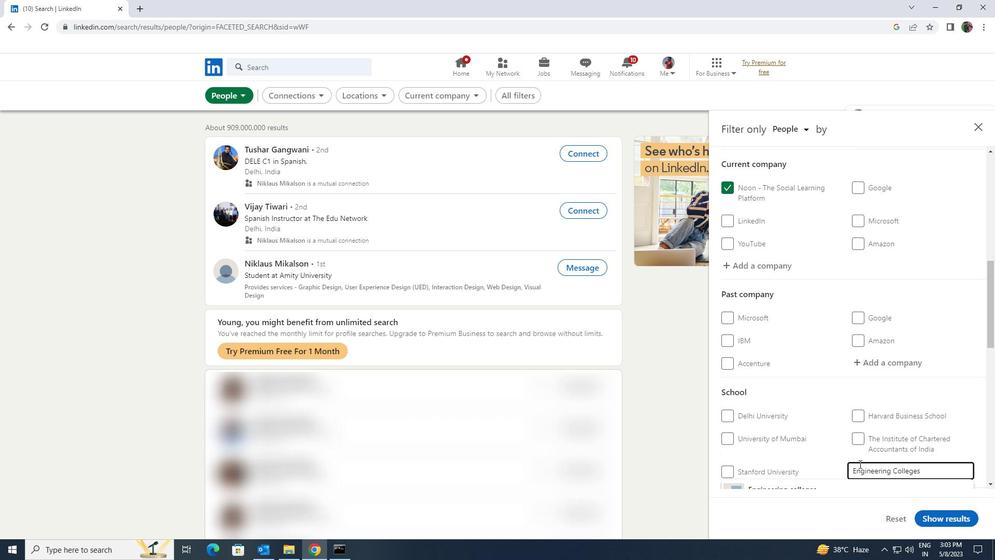 
Action: Mouse moved to (860, 440)
Screenshot: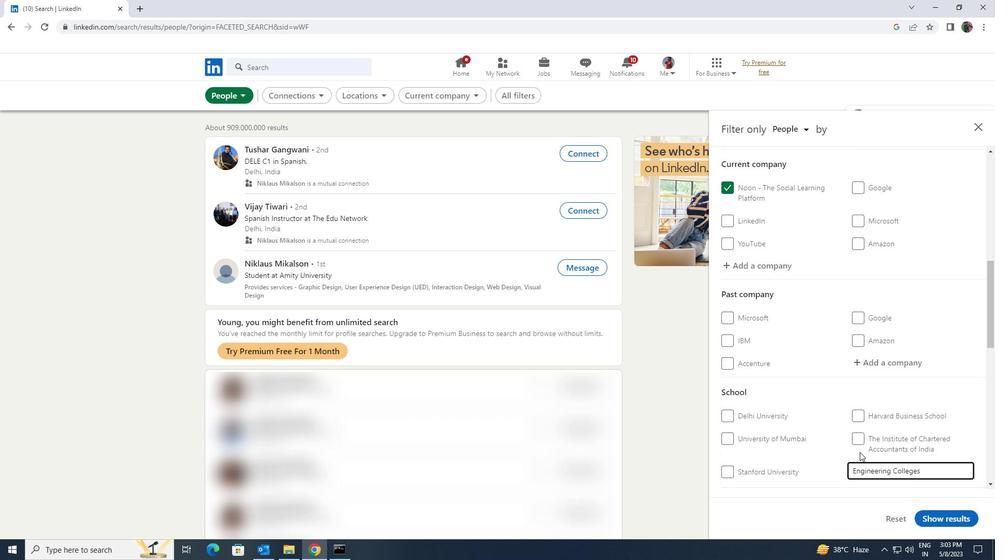 
Action: Mouse scrolled (860, 439) with delta (0, 0)
Screenshot: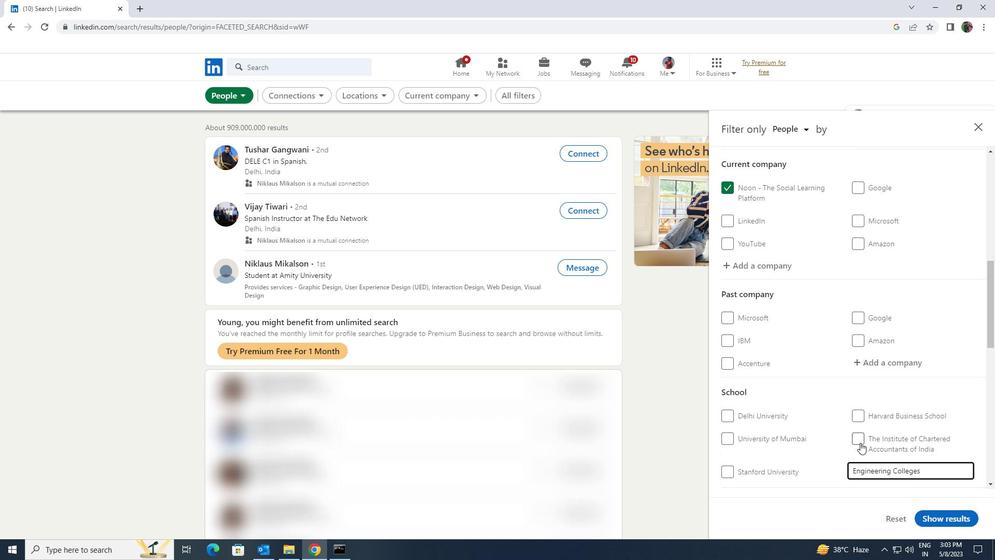 
Action: Mouse scrolled (860, 439) with delta (0, 0)
Screenshot: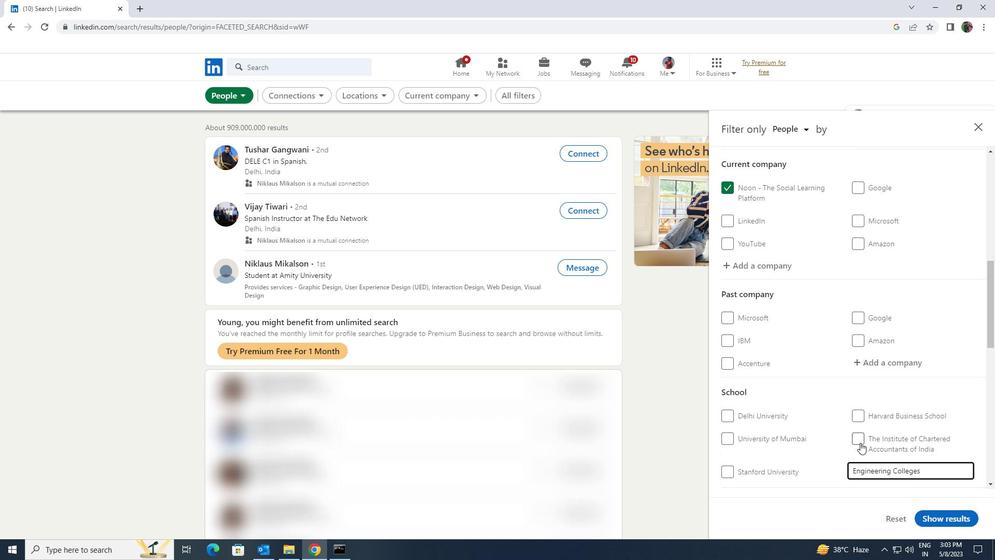 
Action: Mouse scrolled (860, 439) with delta (0, 0)
Screenshot: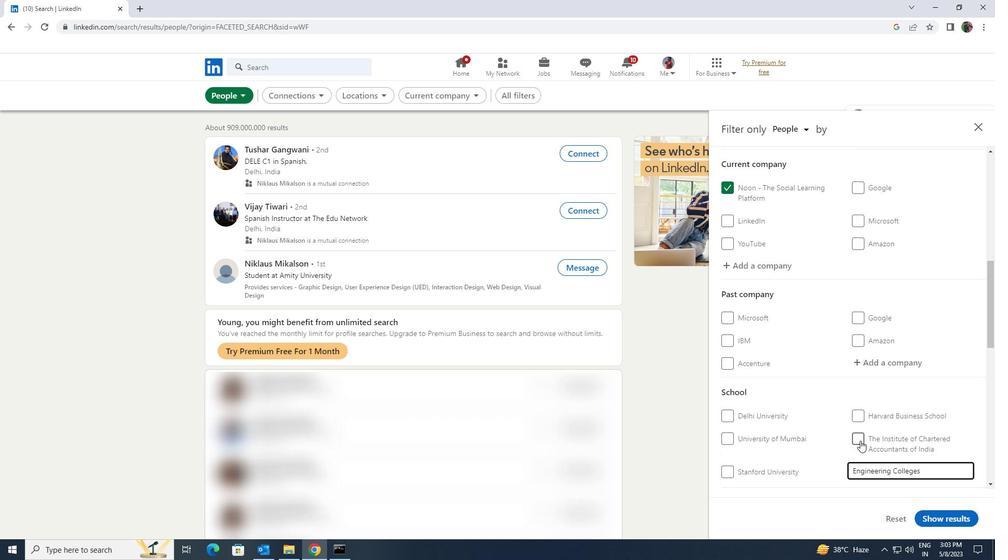 
Action: Mouse moved to (864, 435)
Screenshot: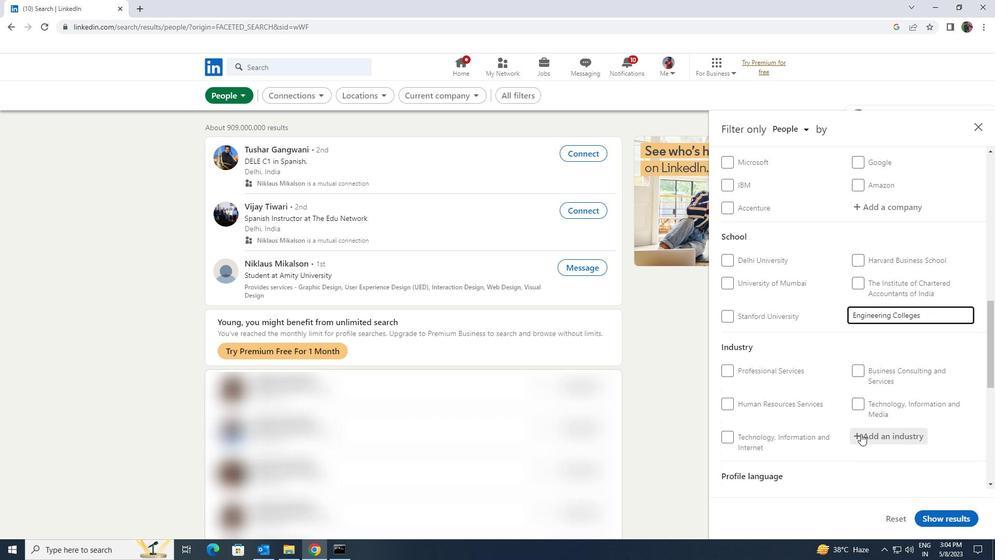 
Action: Mouse pressed left at (864, 435)
Screenshot: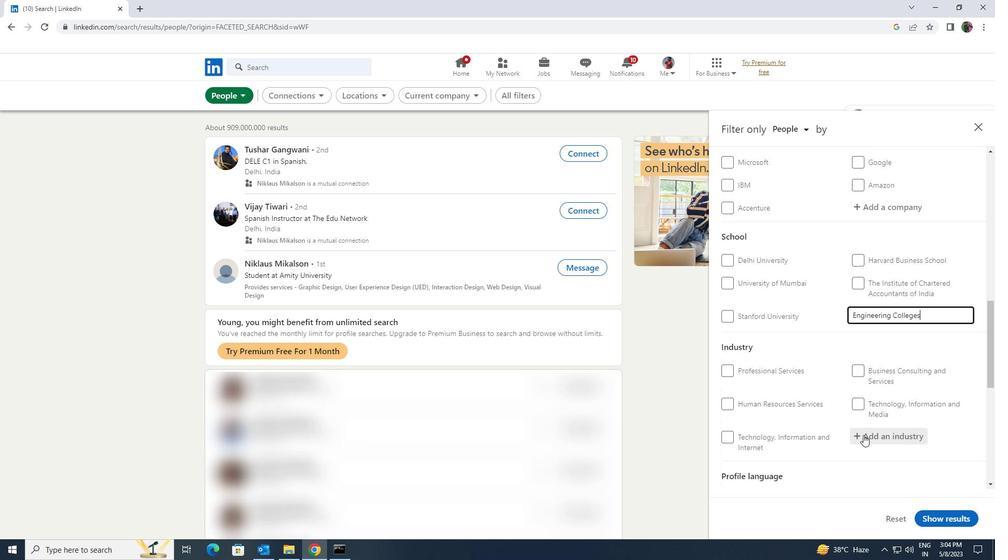 
Action: Key pressed <Key.shift><Key.shift><Key.shift><Key.shift>RANCIN<Key.backspace><Key.backspace>HIN
Screenshot: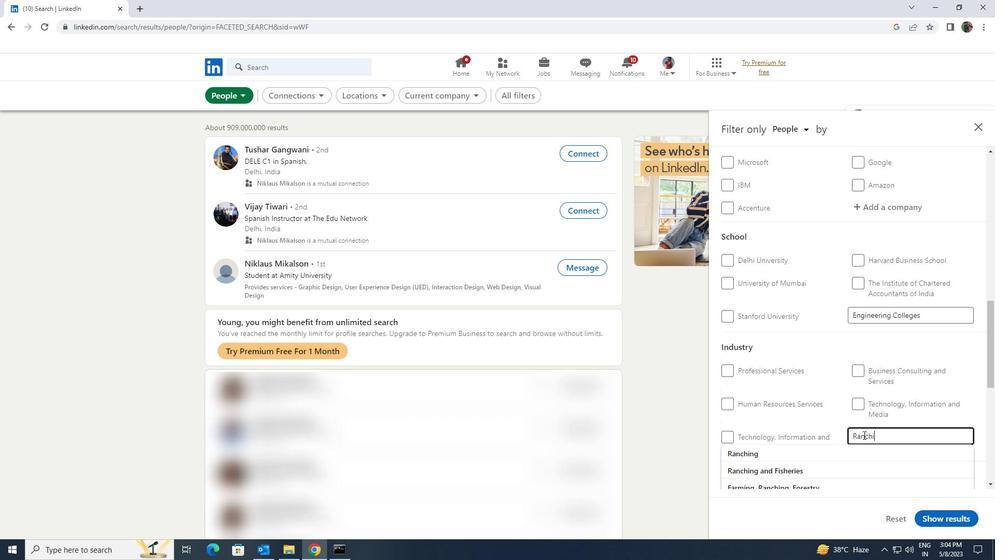 
Action: Mouse moved to (854, 466)
Screenshot: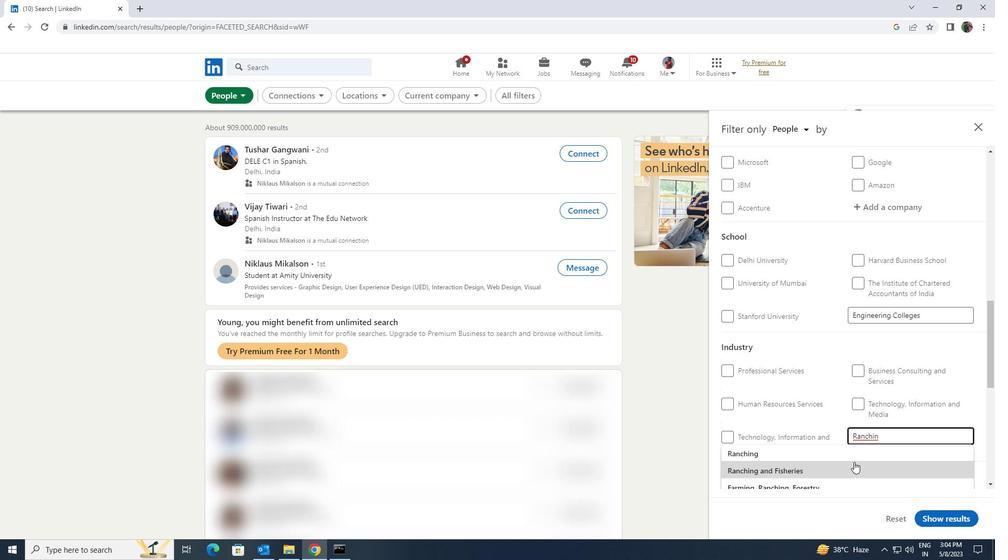 
Action: Mouse pressed left at (854, 466)
Screenshot: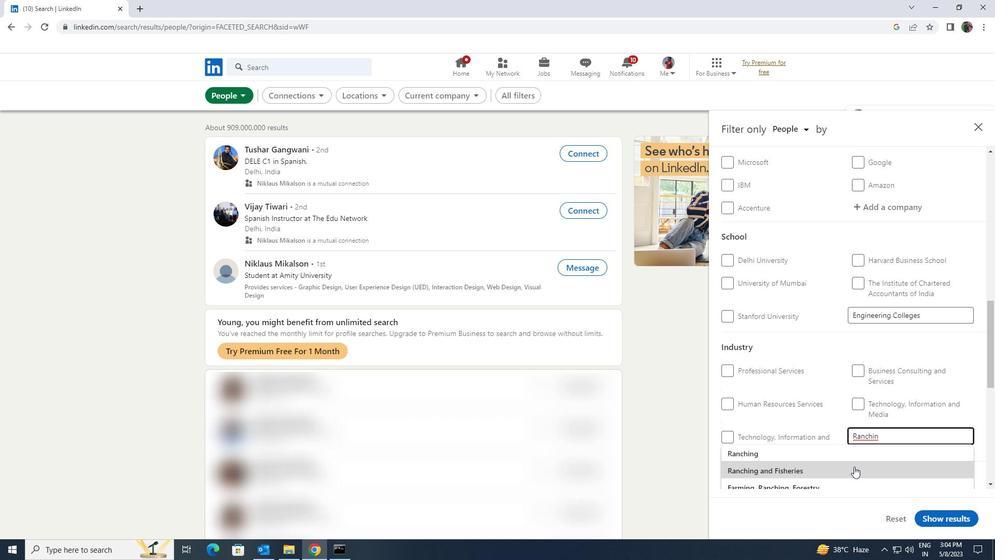 
Action: Mouse moved to (856, 449)
Screenshot: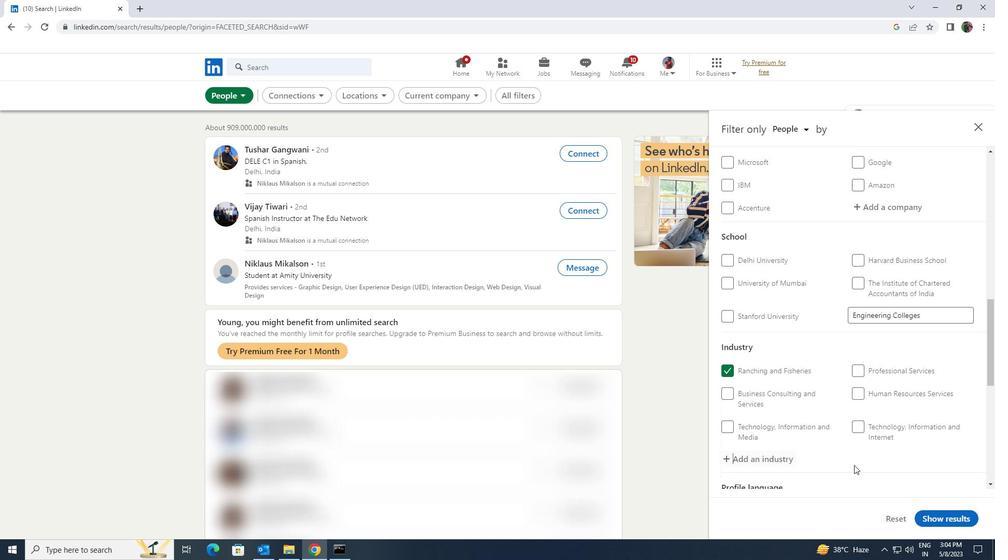 
Action: Mouse scrolled (856, 448) with delta (0, 0)
Screenshot: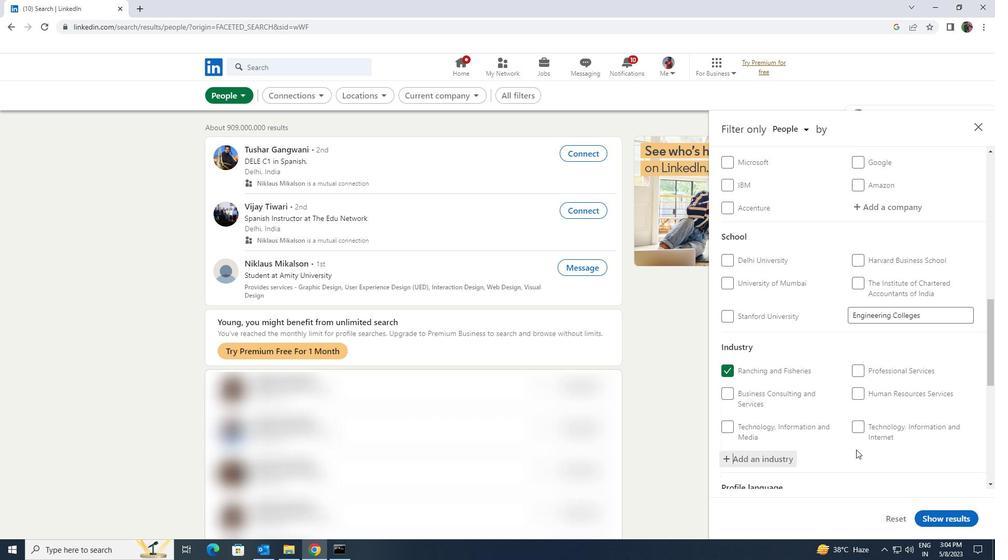 
Action: Mouse scrolled (856, 448) with delta (0, 0)
Screenshot: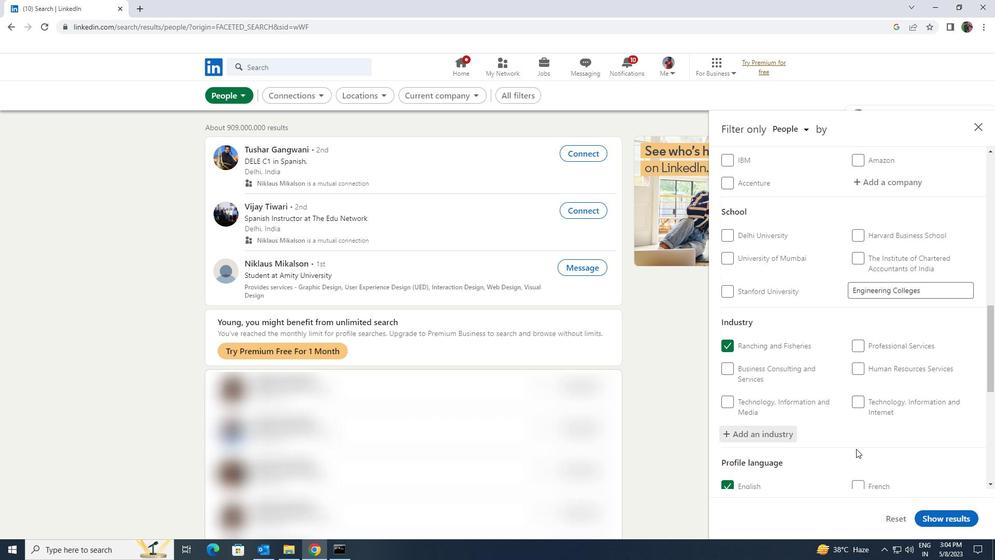 
Action: Mouse scrolled (856, 448) with delta (0, 0)
Screenshot: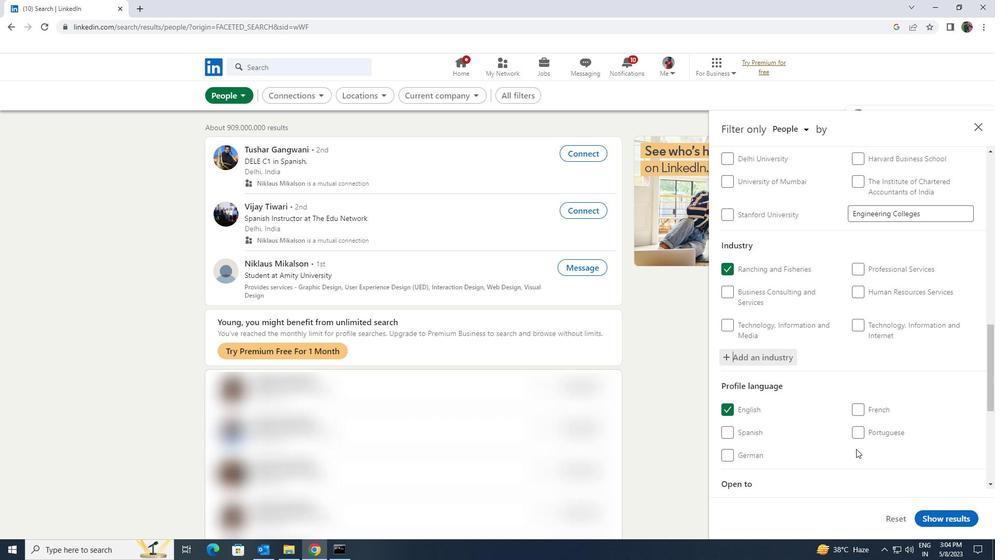 
Action: Mouse scrolled (856, 448) with delta (0, 0)
Screenshot: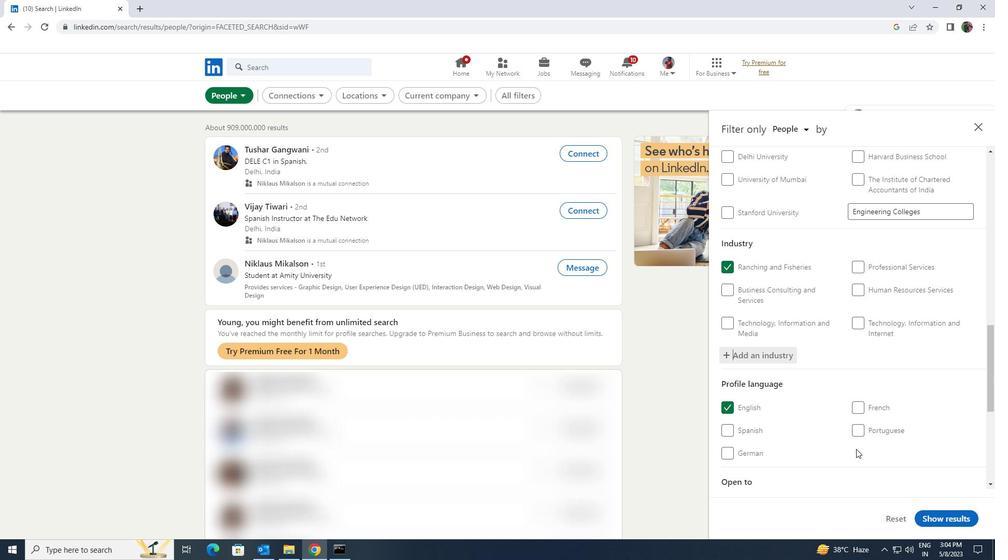 
Action: Mouse scrolled (856, 448) with delta (0, 0)
Screenshot: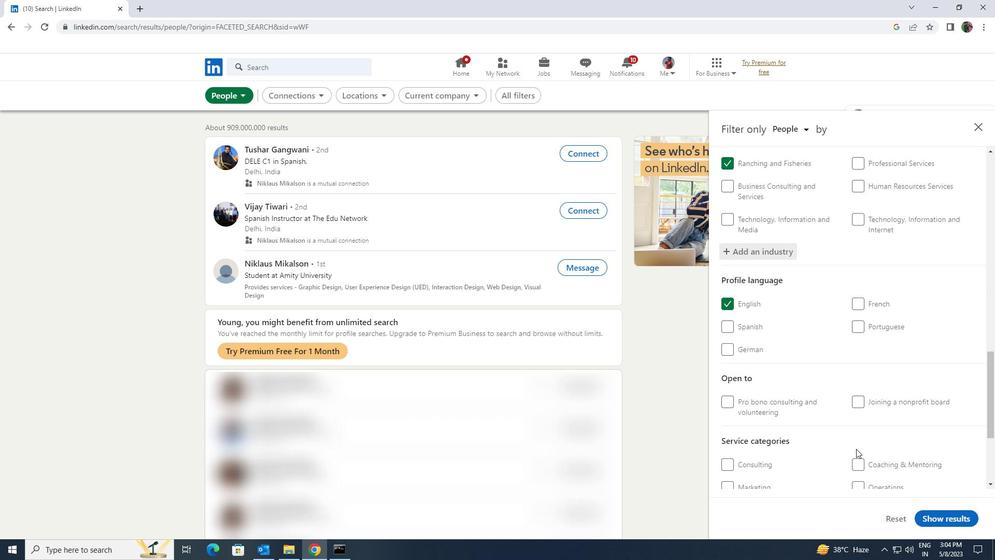 
Action: Mouse moved to (863, 451)
Screenshot: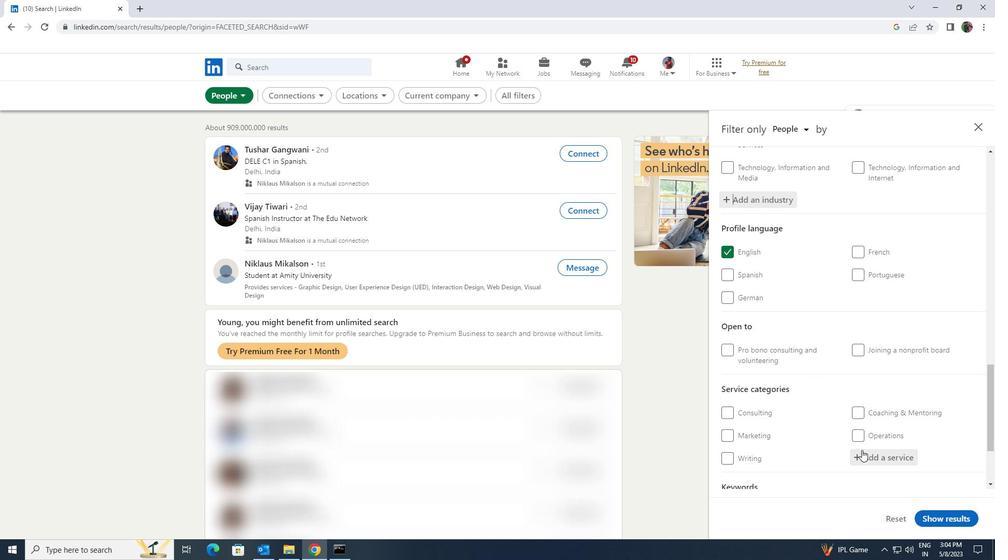 
Action: Mouse pressed left at (863, 451)
Screenshot: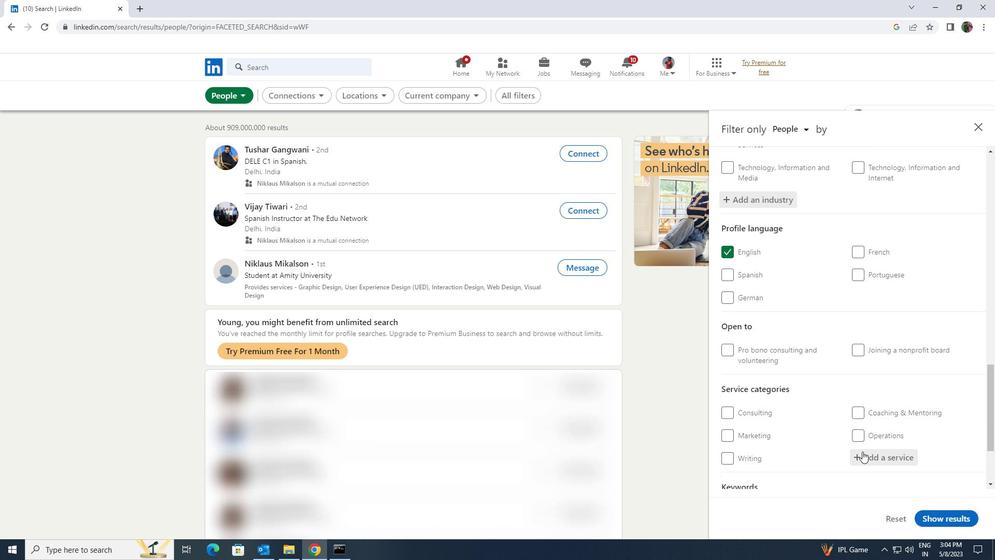 
Action: Key pressed <Key.shift><Key.shift><Key.shift><Key.shift>BOOKK
Screenshot: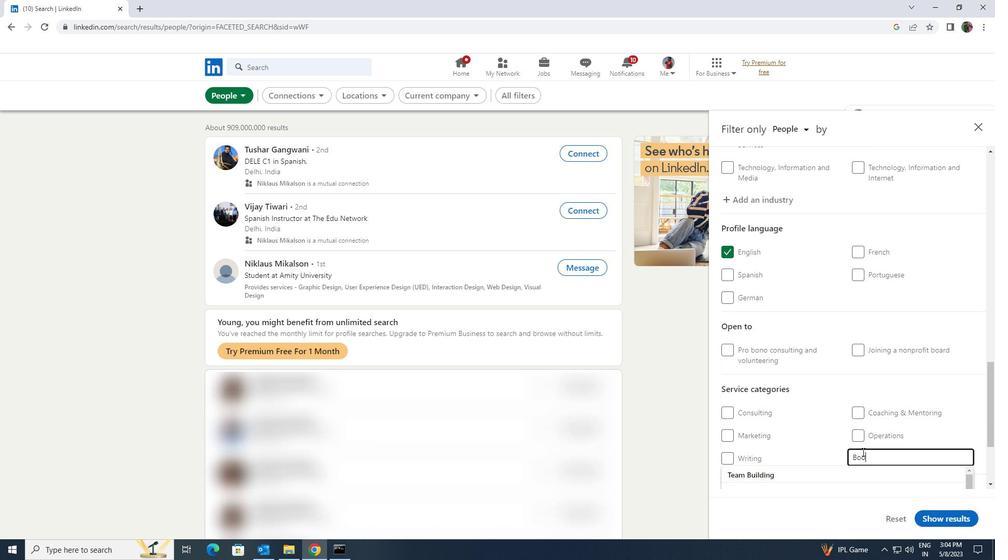 
Action: Mouse moved to (841, 471)
Screenshot: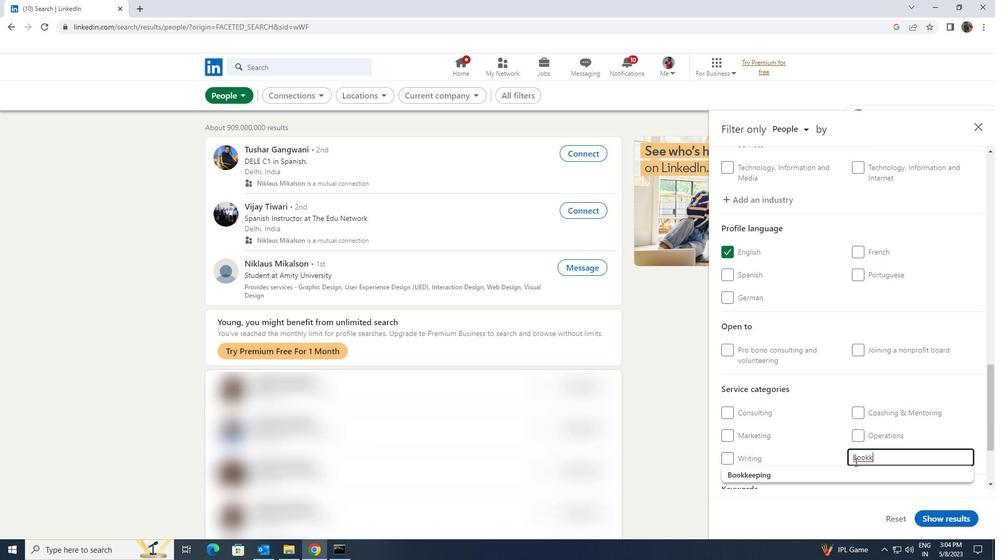 
Action: Mouse pressed left at (841, 471)
Screenshot: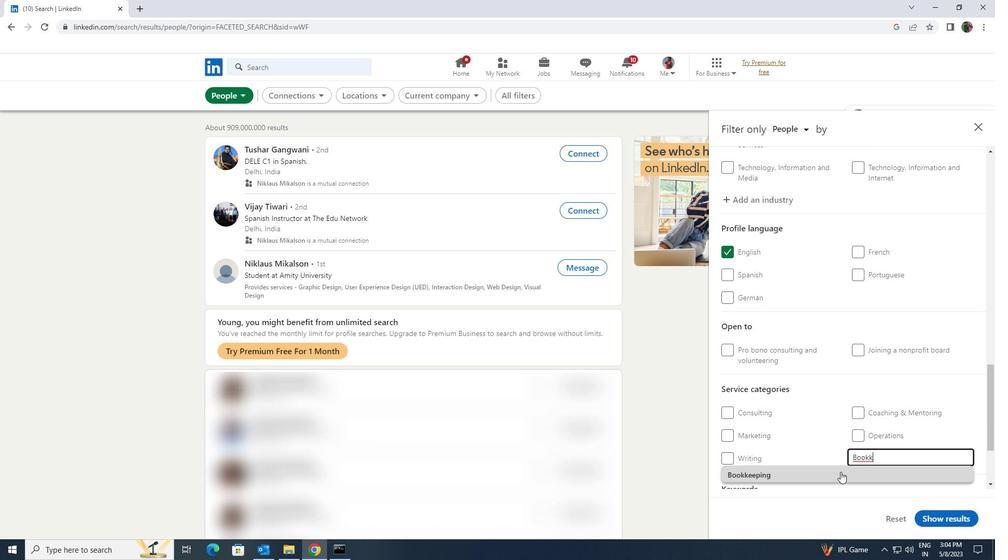 
Action: Mouse moved to (841, 459)
Screenshot: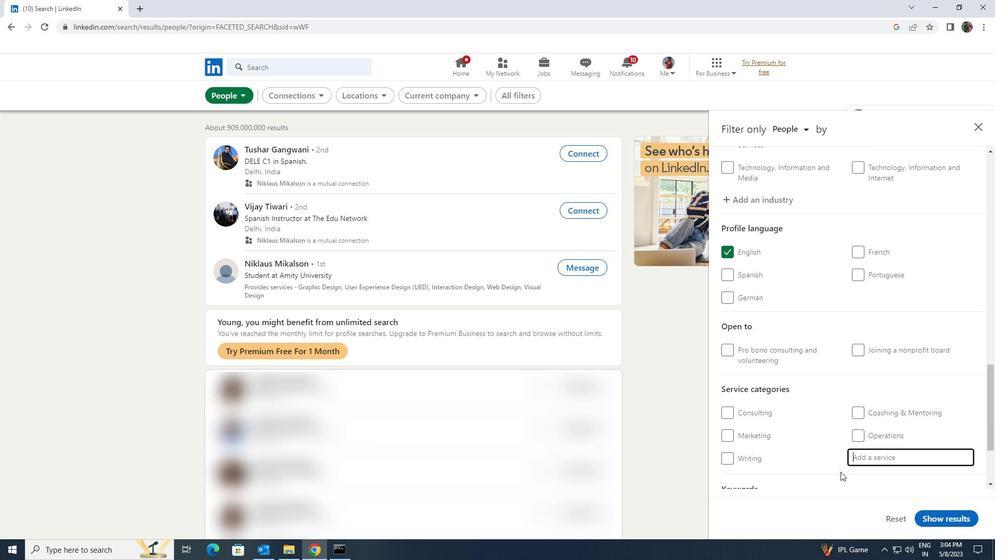 
Action: Mouse scrolled (841, 459) with delta (0, 0)
Screenshot: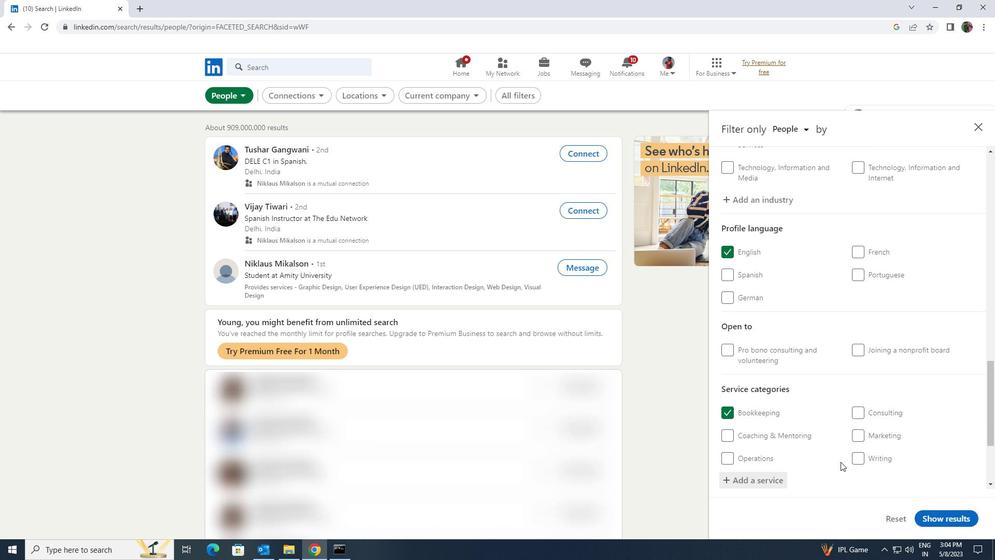 
Action: Mouse scrolled (841, 459) with delta (0, 0)
Screenshot: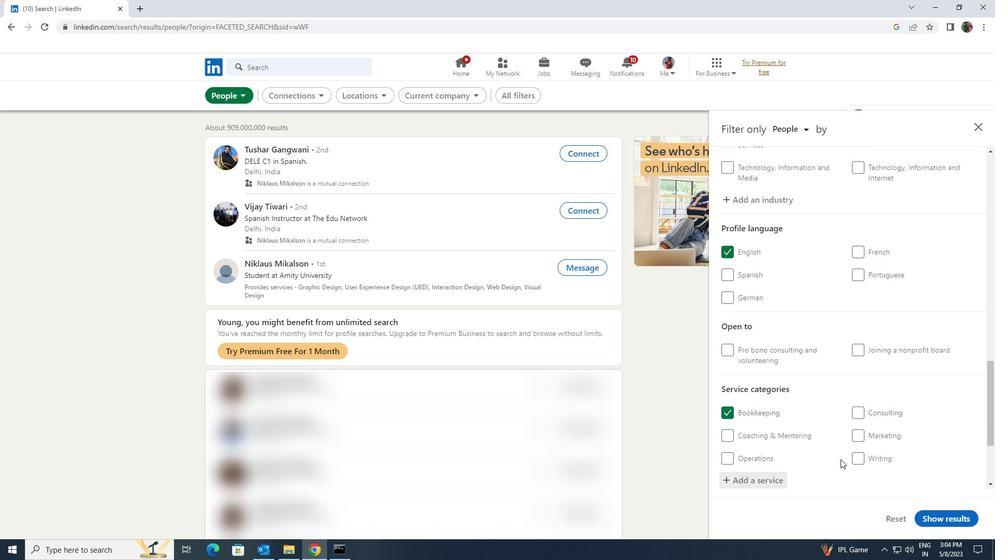 
Action: Mouse moved to (841, 458)
Screenshot: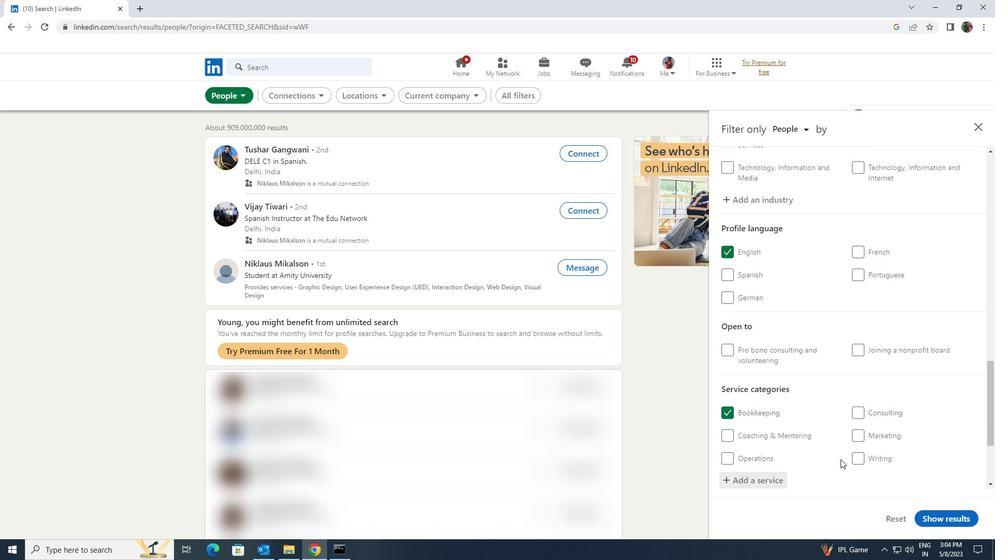 
Action: Mouse scrolled (841, 457) with delta (0, 0)
Screenshot: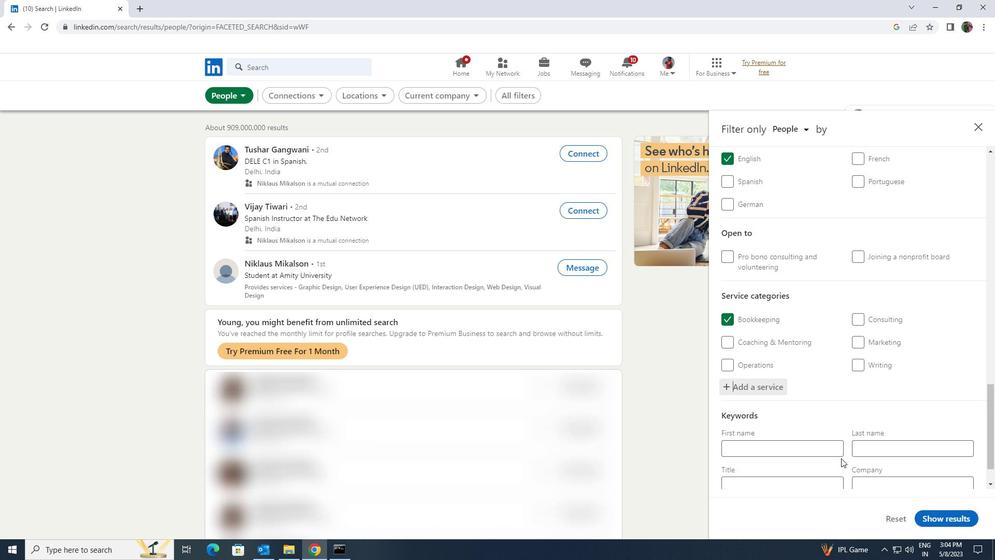
Action: Mouse moved to (818, 440)
Screenshot: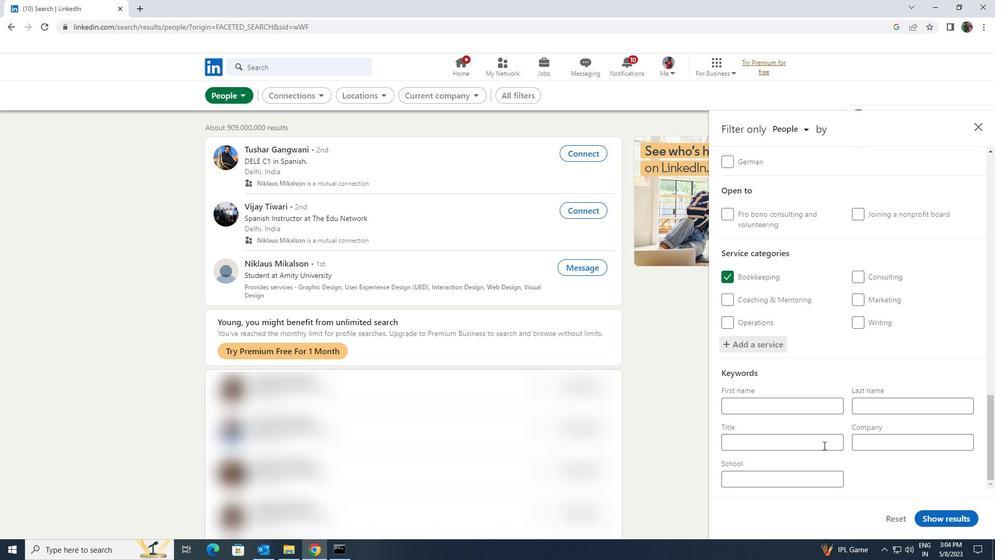 
Action: Mouse pressed left at (818, 440)
Screenshot: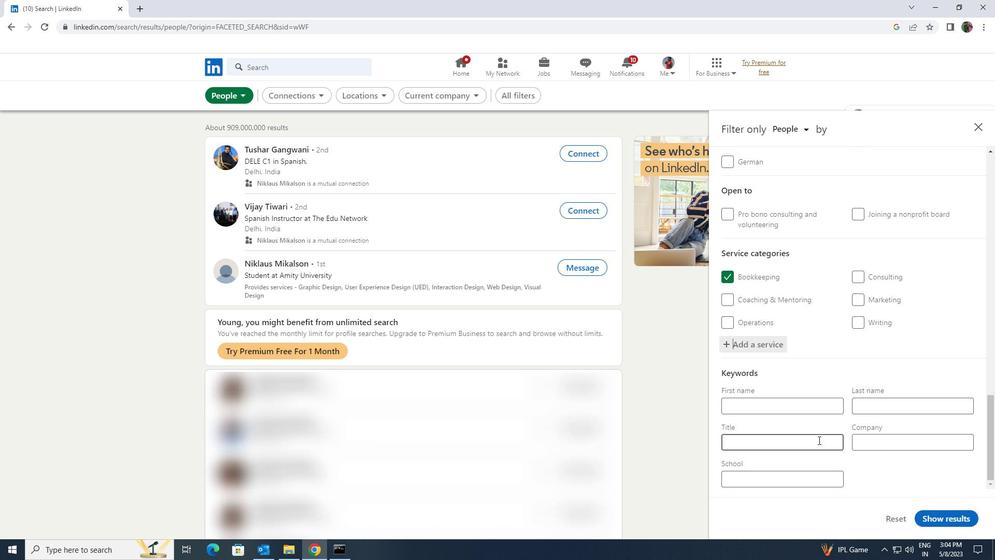 
Action: Mouse moved to (817, 440)
Screenshot: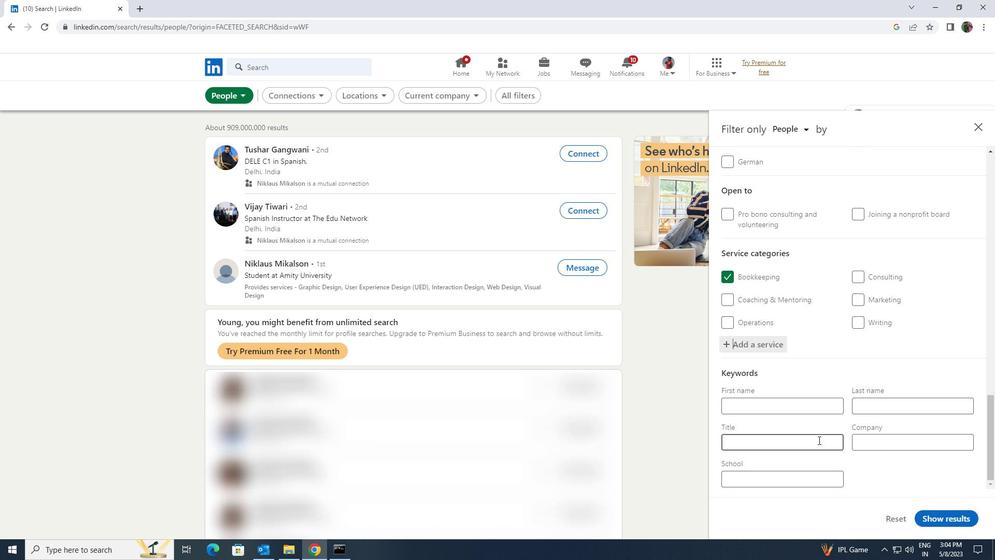
Action: Key pressed <Key.shift>PRR<Key.backspace>ESIDENT
Screenshot: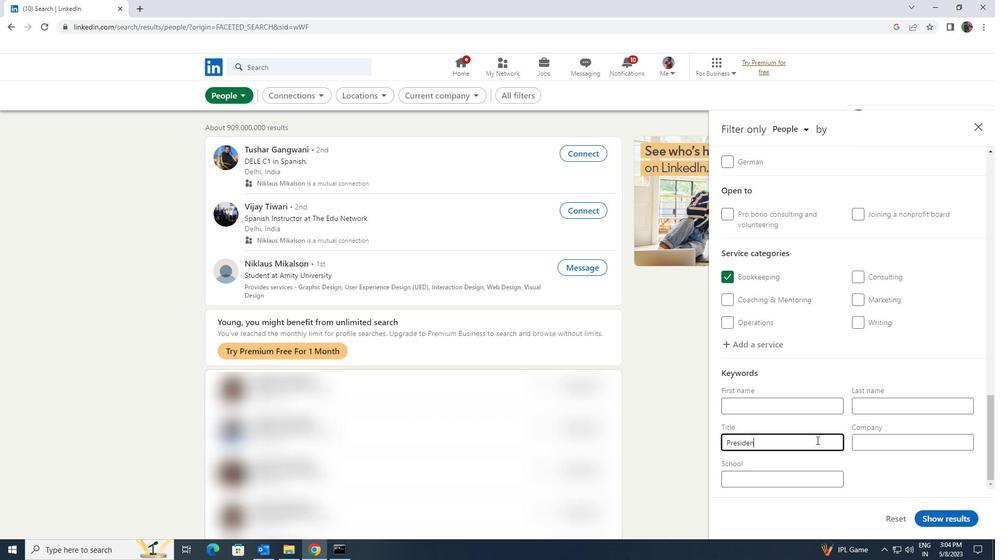 
Action: Mouse moved to (943, 521)
Screenshot: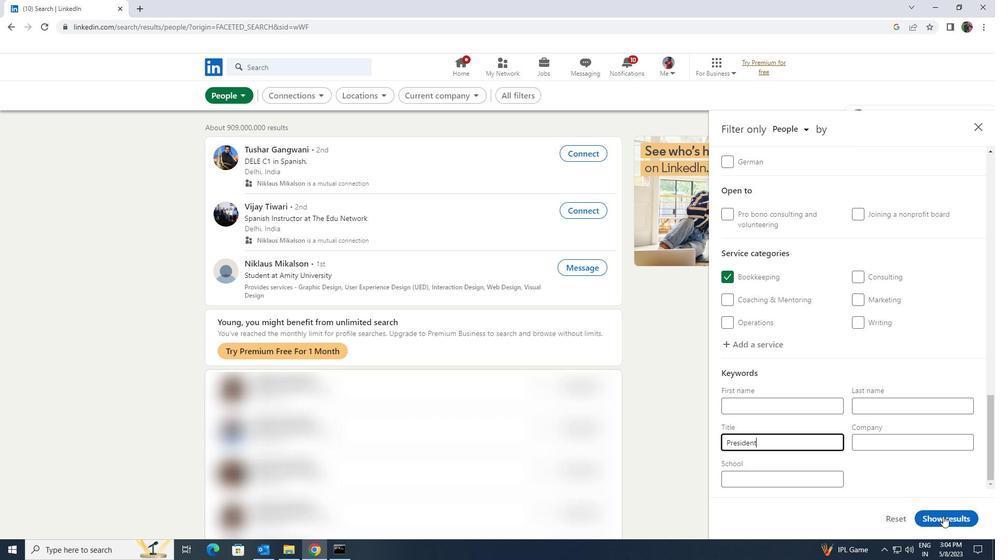 
Action: Mouse pressed left at (943, 521)
Screenshot: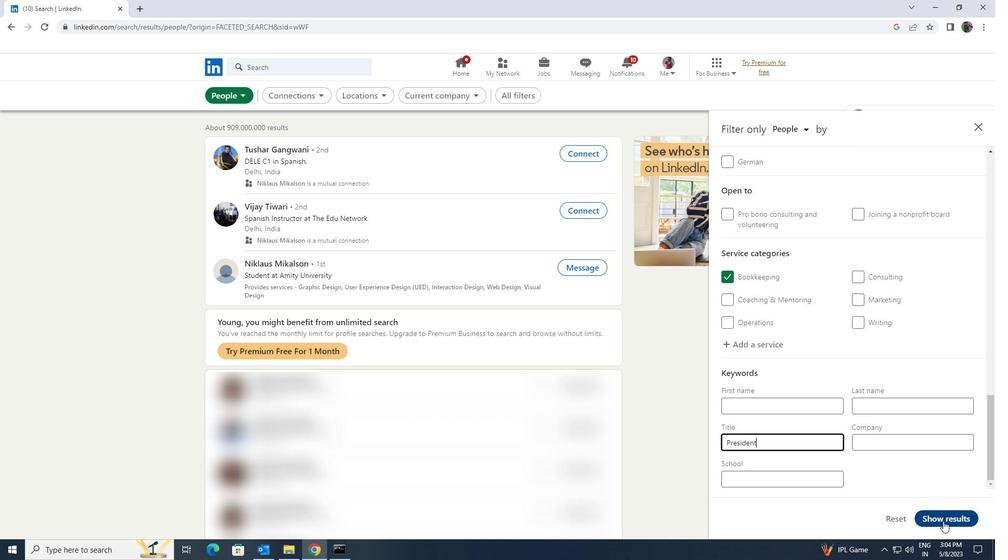 
